 Task: Find connections with filter location Owando with filter topic #realestateinvesting with filter profile language Potuguese with filter current company NCC Limited with filter school L.J. Institute Of Engg And Tech.  with filter industry Trusts and Estates with filter service category DUI Law with filter keywords title Translator
Action: Mouse moved to (484, 74)
Screenshot: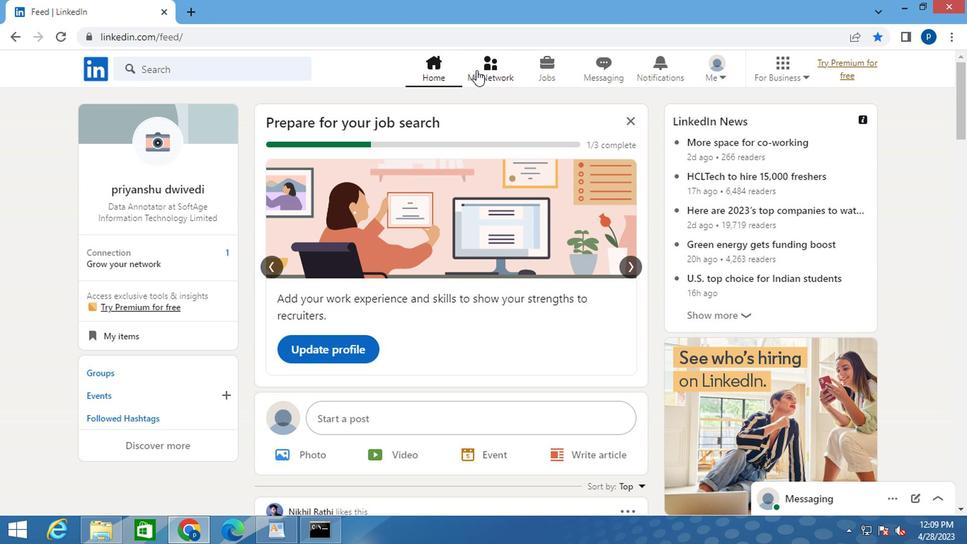 
Action: Mouse pressed left at (484, 74)
Screenshot: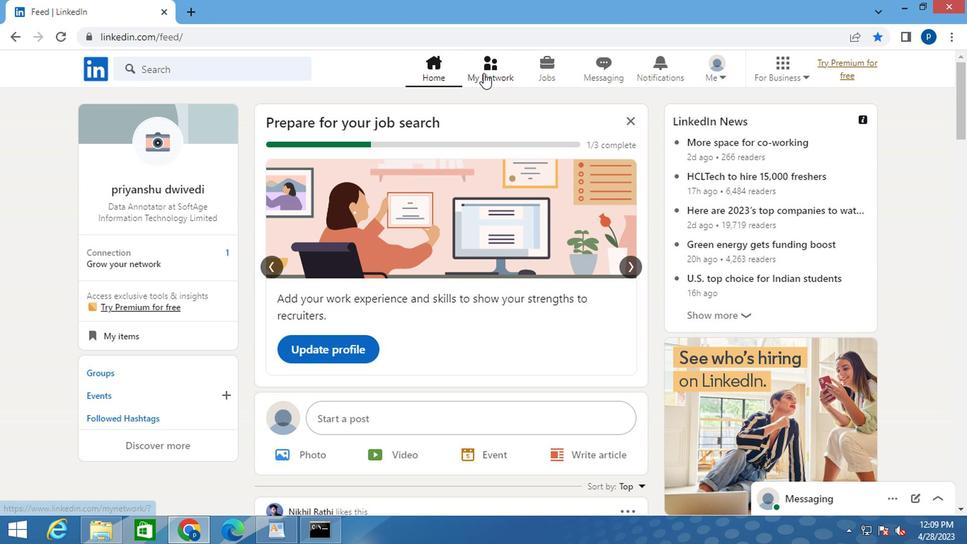 
Action: Mouse moved to (160, 145)
Screenshot: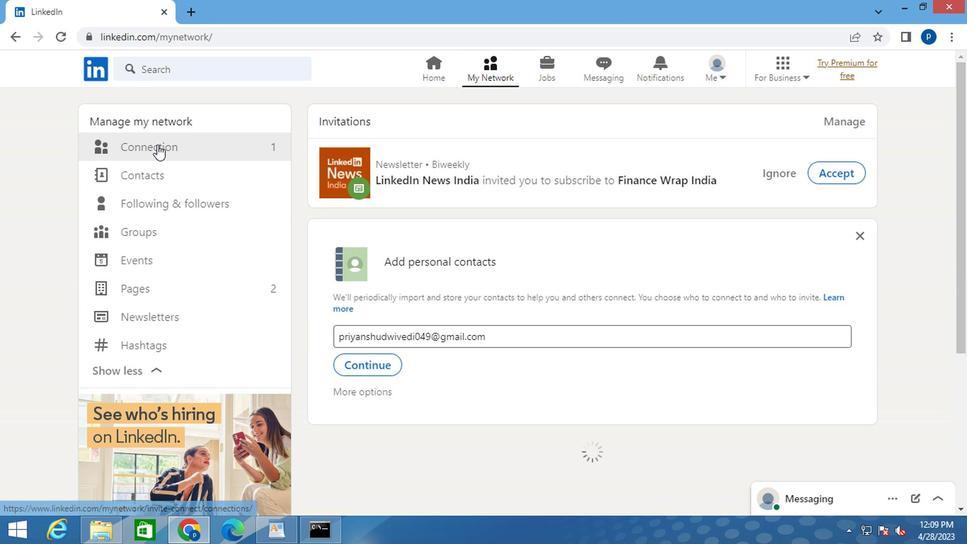 
Action: Mouse pressed left at (160, 145)
Screenshot: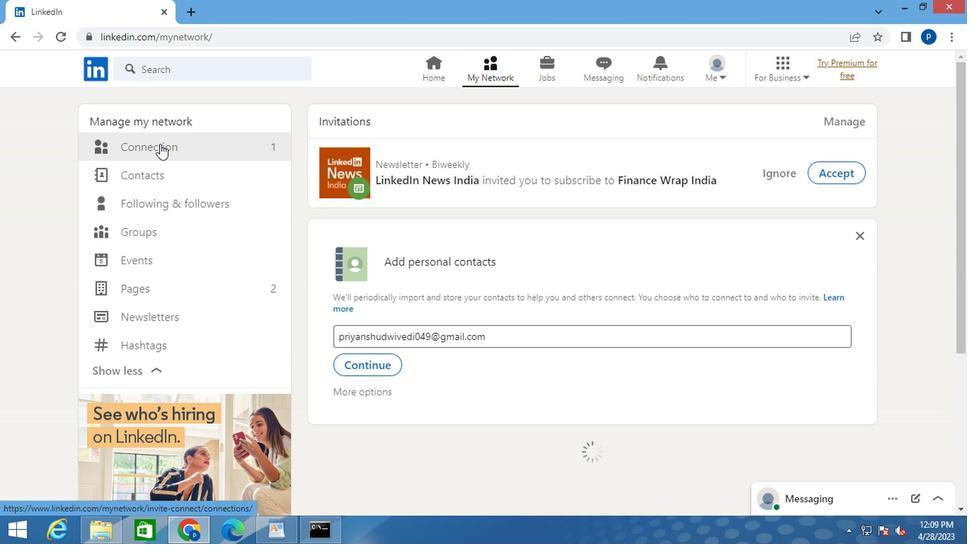 
Action: Mouse moved to (612, 148)
Screenshot: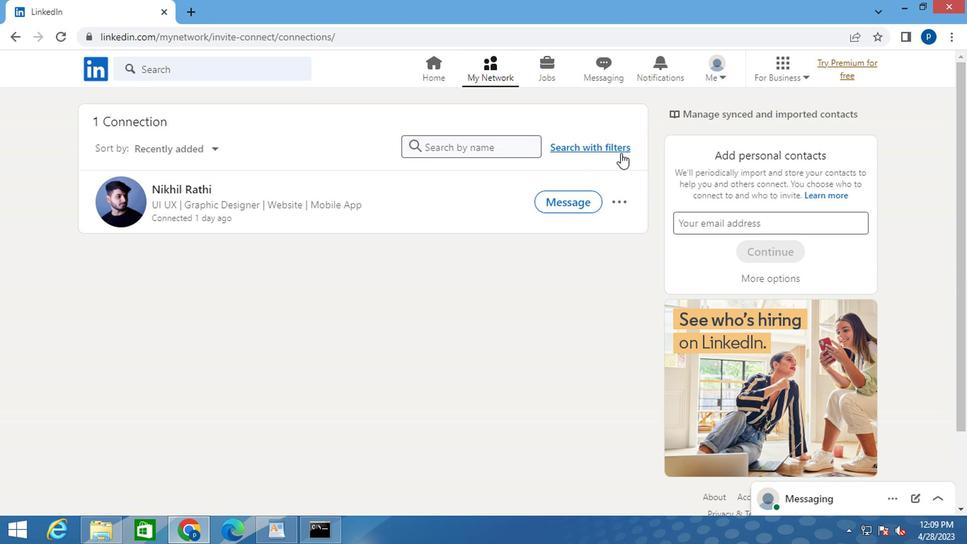 
Action: Mouse pressed left at (612, 148)
Screenshot: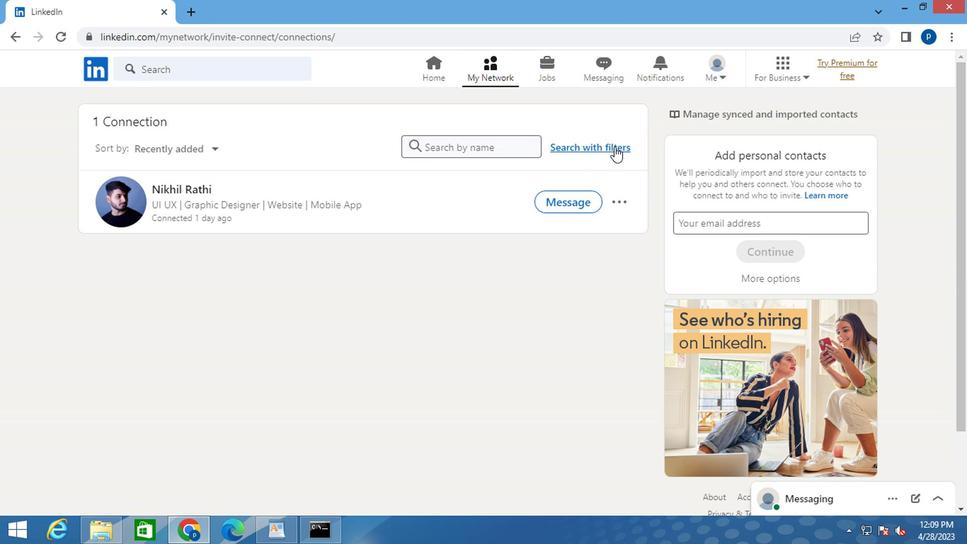 
Action: Mouse moved to (536, 115)
Screenshot: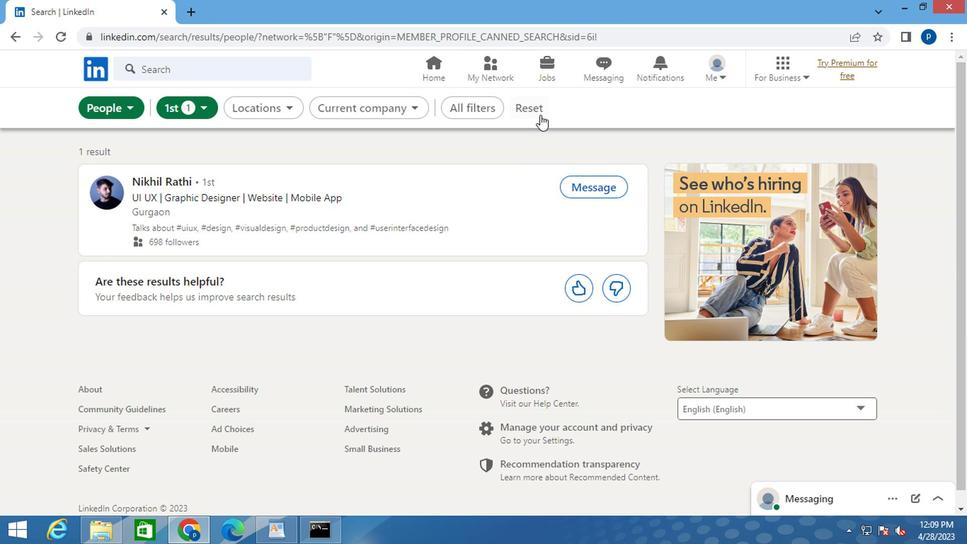 
Action: Mouse pressed left at (536, 115)
Screenshot: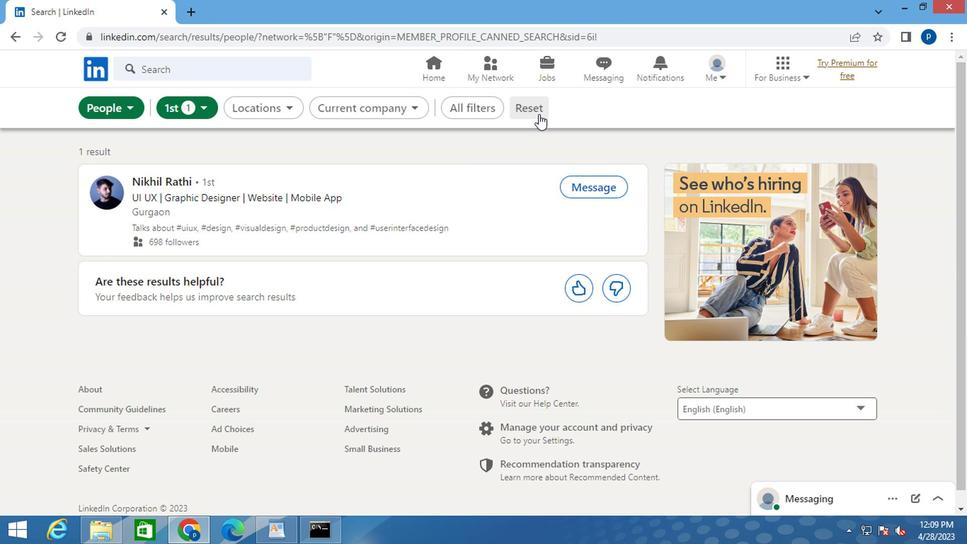 
Action: Mouse moved to (510, 111)
Screenshot: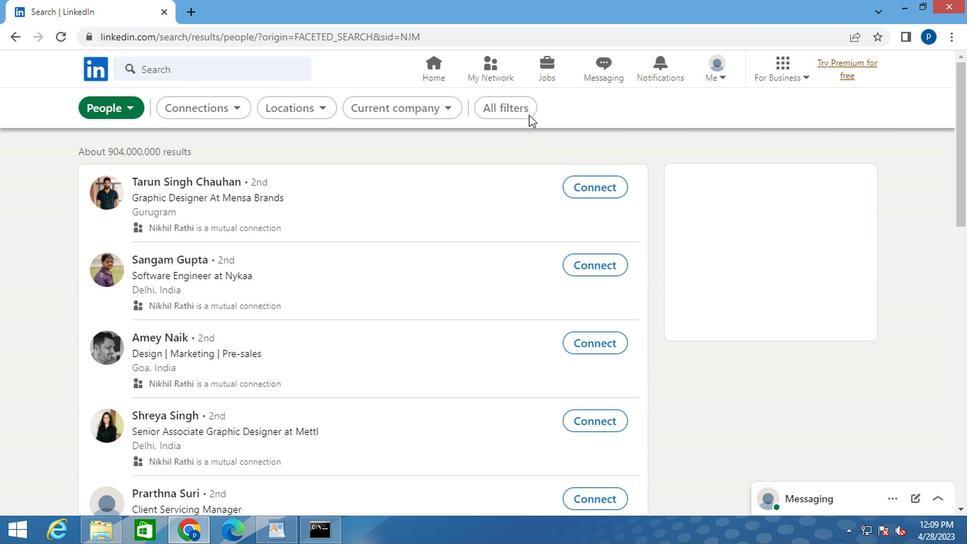 
Action: Mouse pressed left at (510, 111)
Screenshot: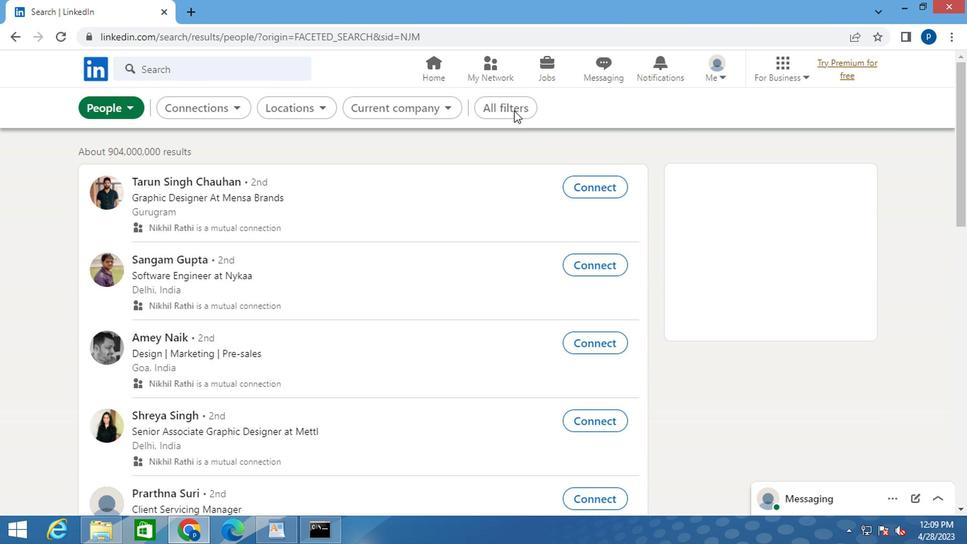 
Action: Mouse moved to (700, 338)
Screenshot: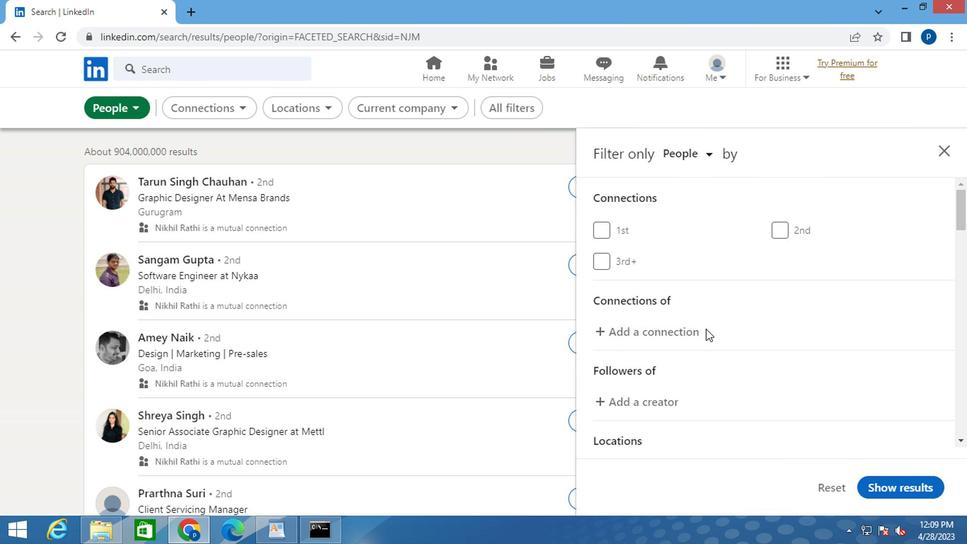 
Action: Mouse scrolled (700, 337) with delta (0, -1)
Screenshot: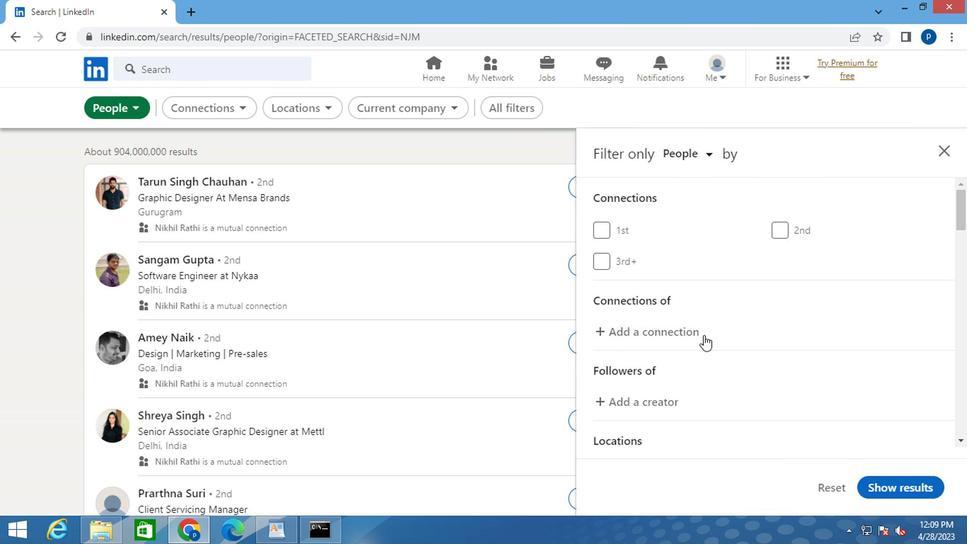 
Action: Mouse moved to (699, 338)
Screenshot: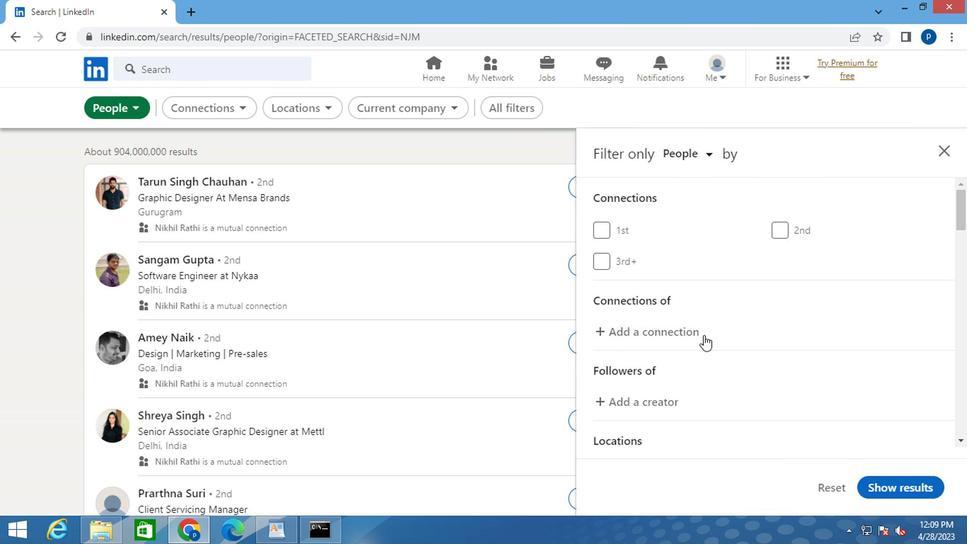 
Action: Mouse scrolled (699, 337) with delta (0, -1)
Screenshot: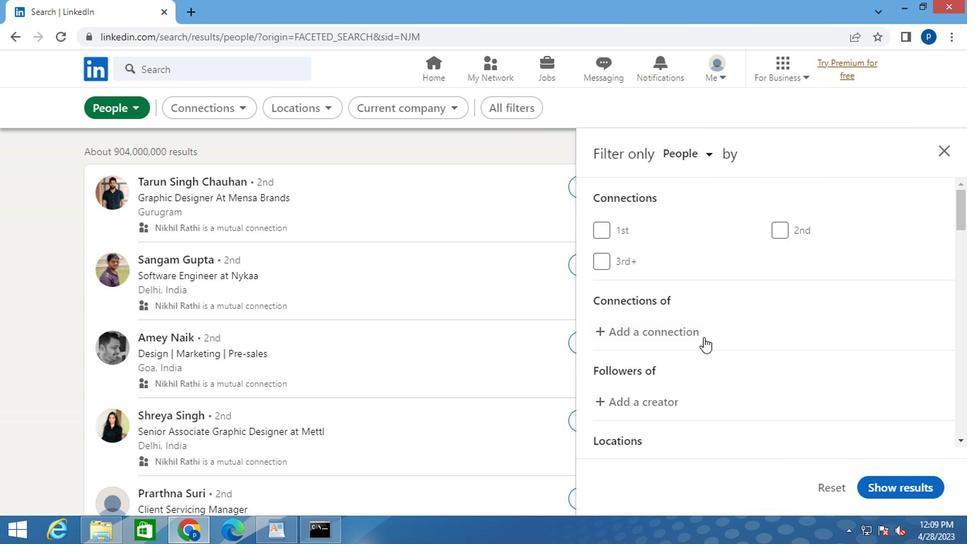 
Action: Mouse moved to (799, 388)
Screenshot: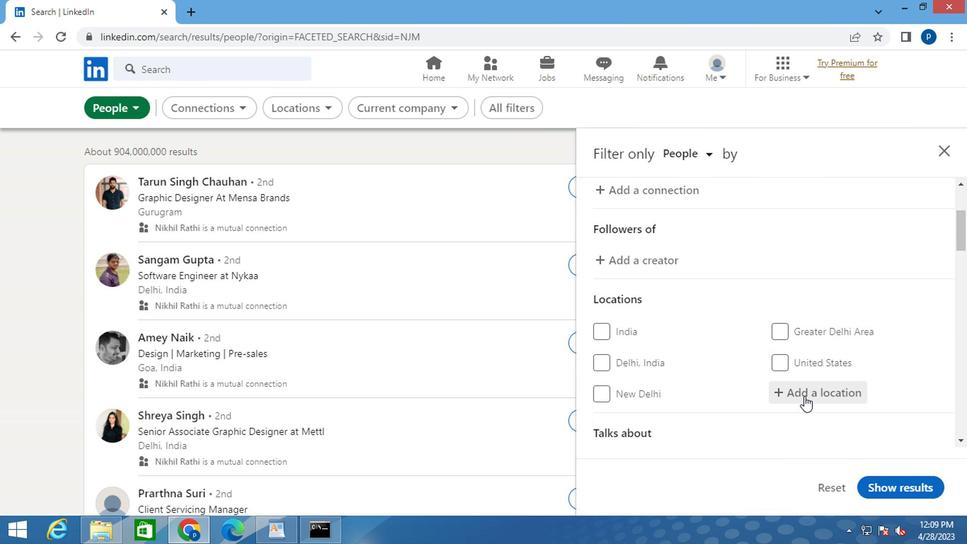 
Action: Mouse pressed left at (799, 388)
Screenshot: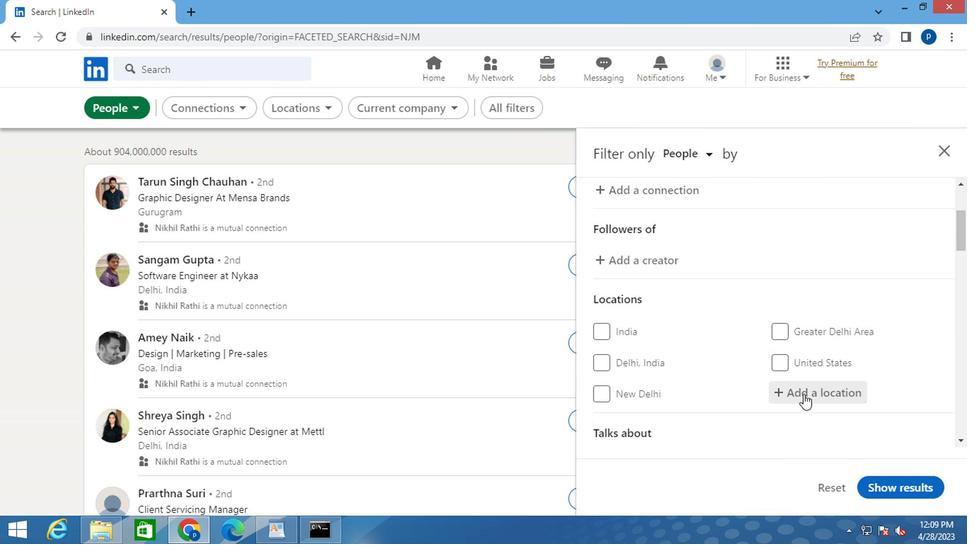 
Action: Mouse moved to (798, 387)
Screenshot: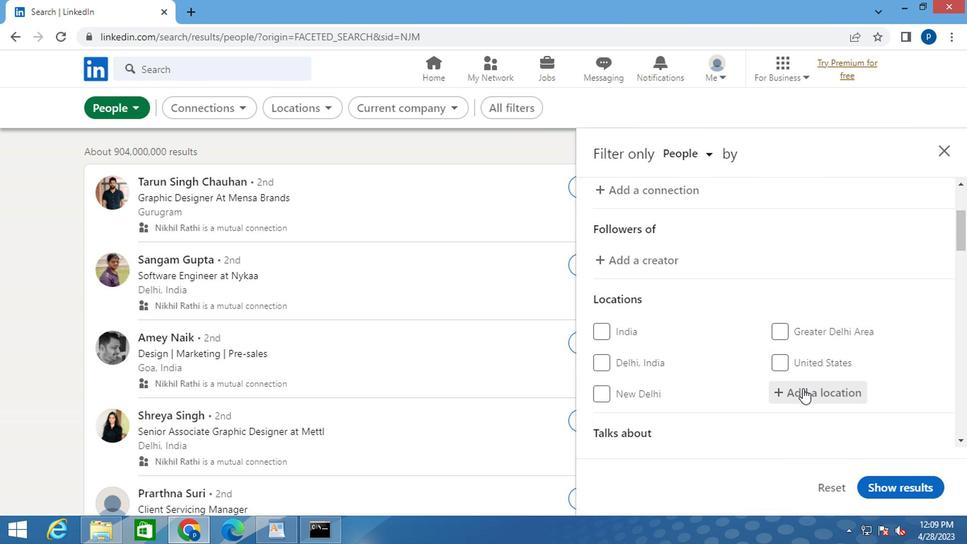
Action: Key pressed o<Key.caps_lock>wando
Screenshot: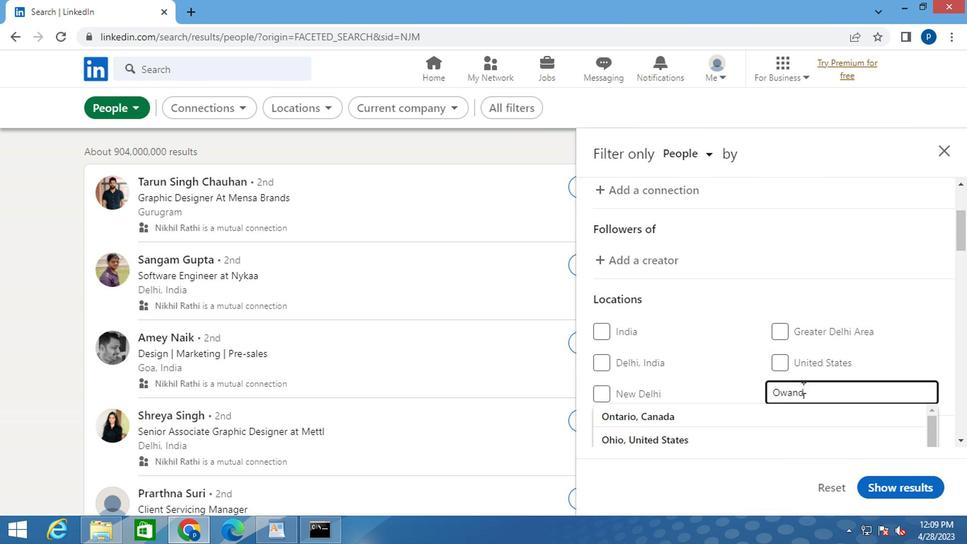 
Action: Mouse moved to (814, 393)
Screenshot: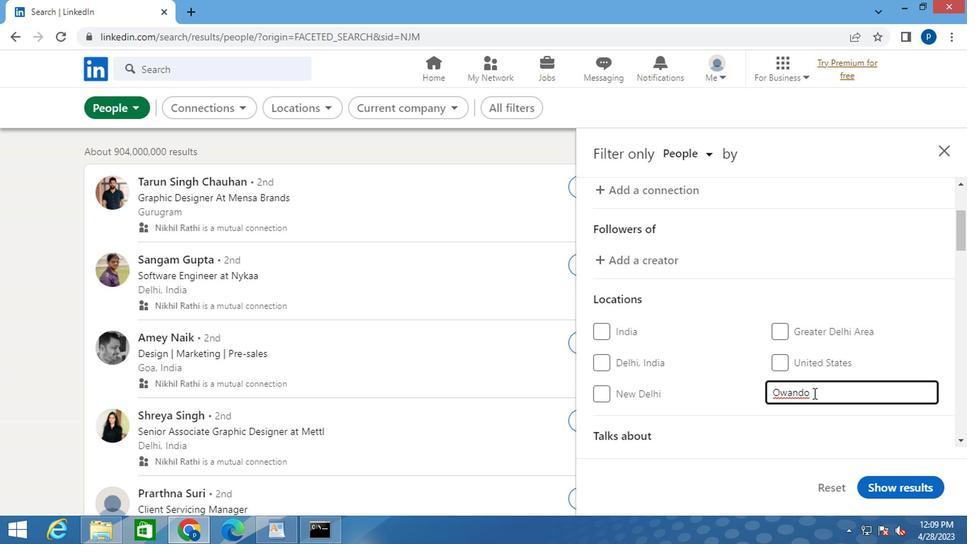 
Action: Key pressed <Key.space>
Screenshot: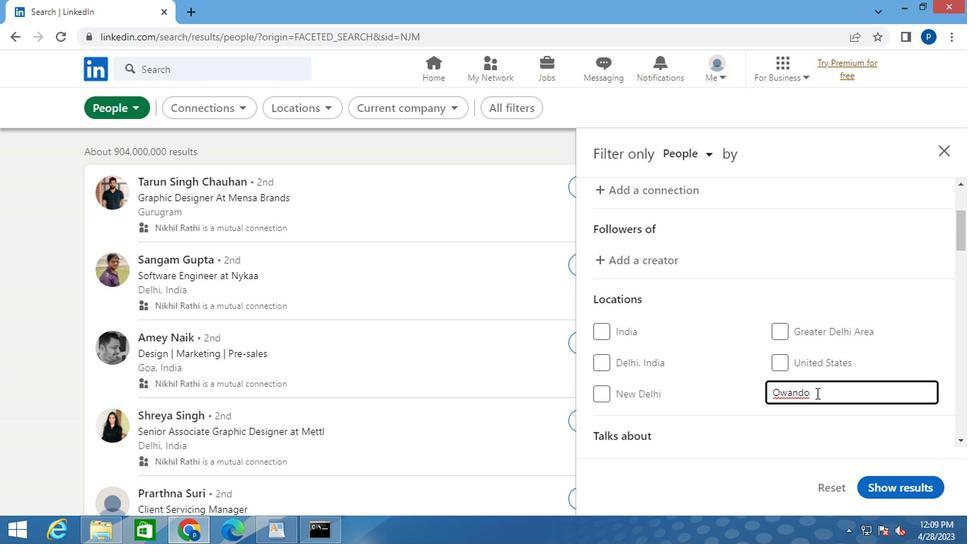 
Action: Mouse moved to (705, 387)
Screenshot: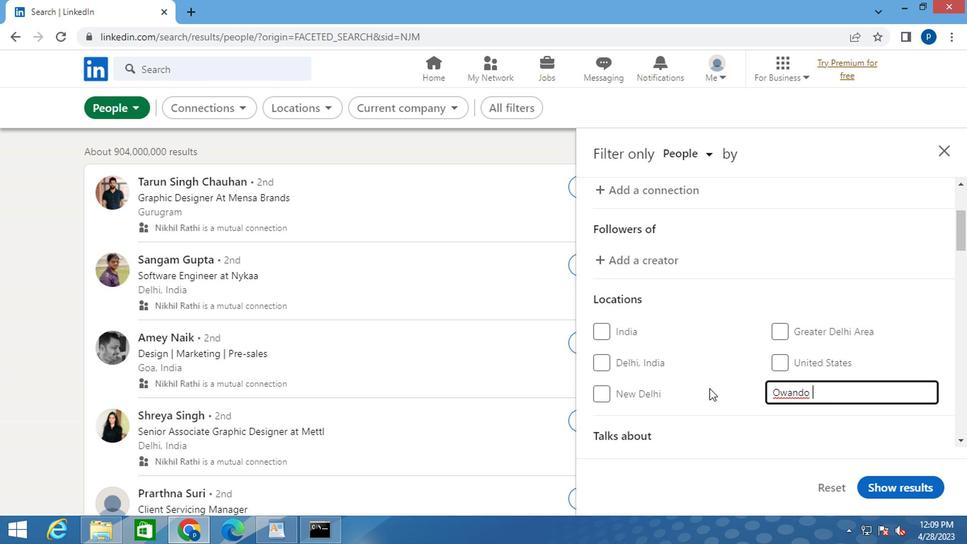 
Action: Mouse scrolled (705, 386) with delta (0, -1)
Screenshot: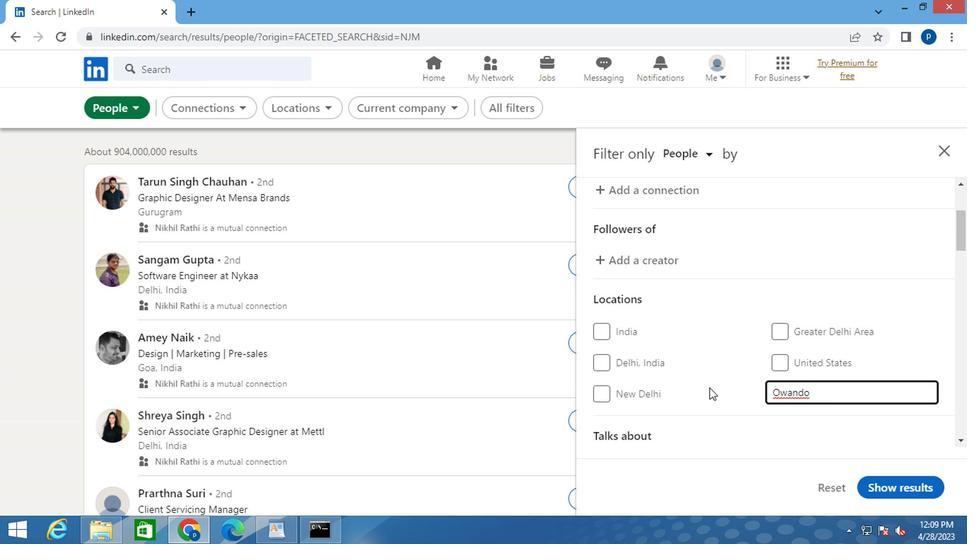 
Action: Mouse moved to (705, 387)
Screenshot: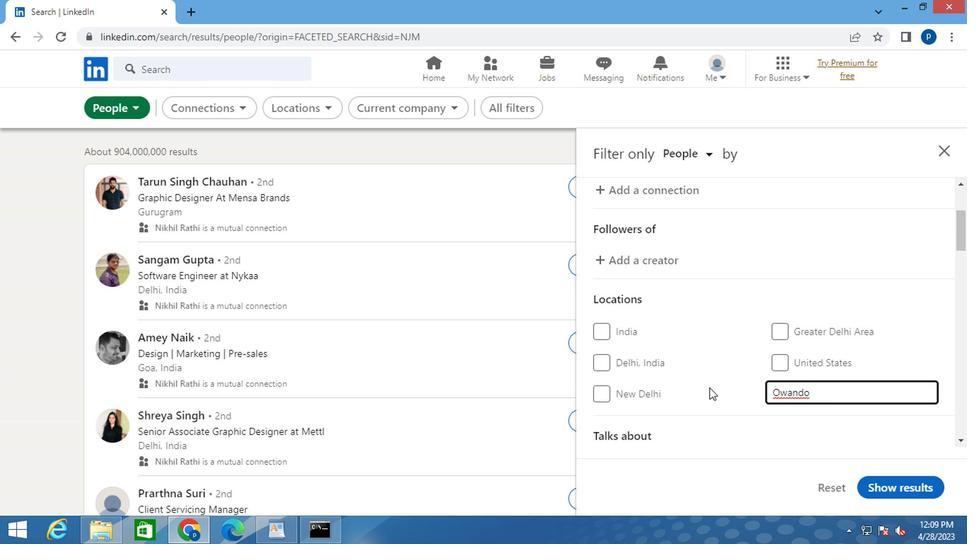 
Action: Mouse scrolled (705, 386) with delta (0, -1)
Screenshot: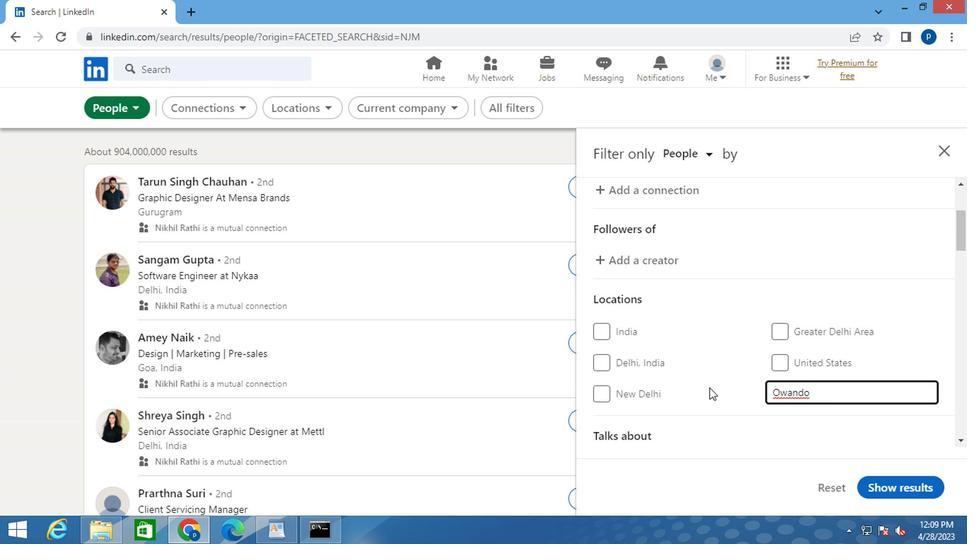 
Action: Mouse moved to (781, 387)
Screenshot: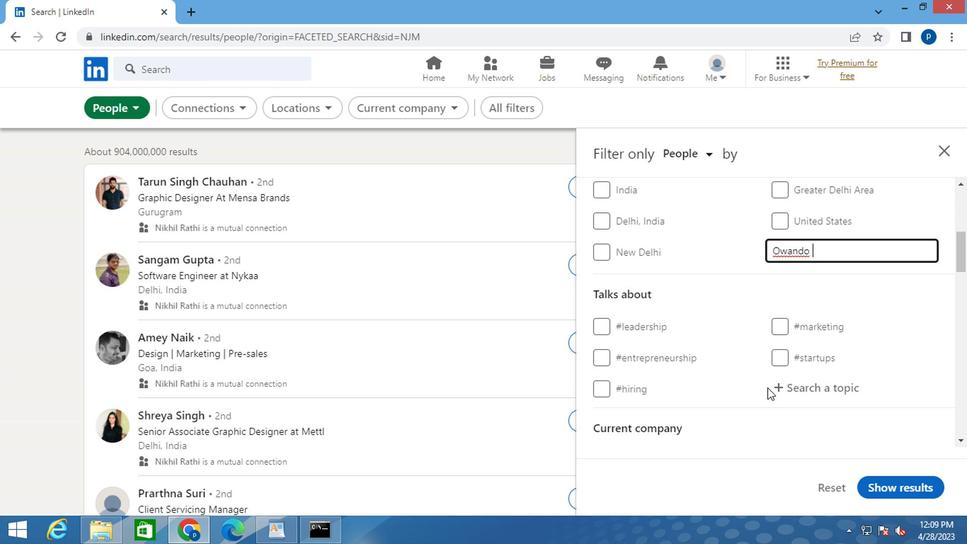 
Action: Mouse pressed left at (781, 387)
Screenshot: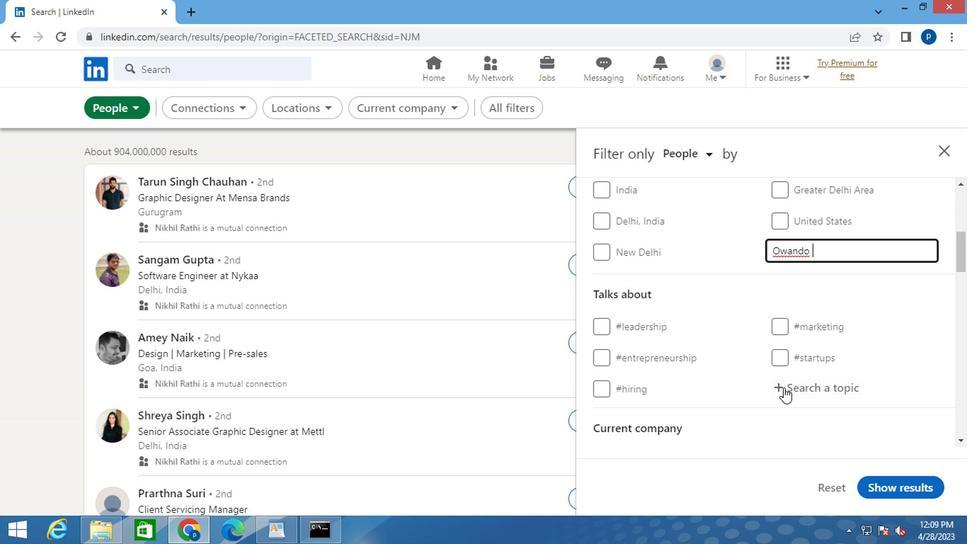 
Action: Key pressed <Key.shift>#REALESTATEINVESTING<Key.space>
Screenshot: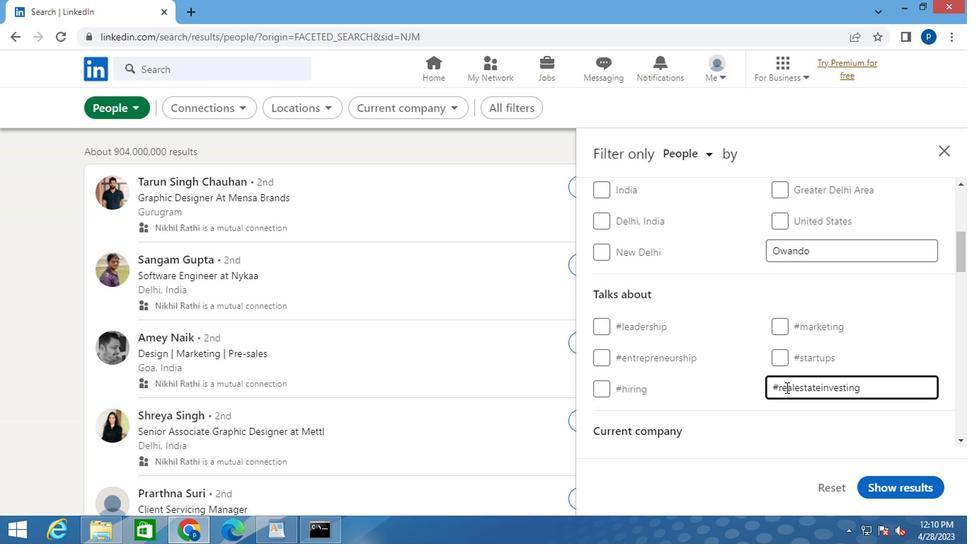 
Action: Mouse moved to (702, 401)
Screenshot: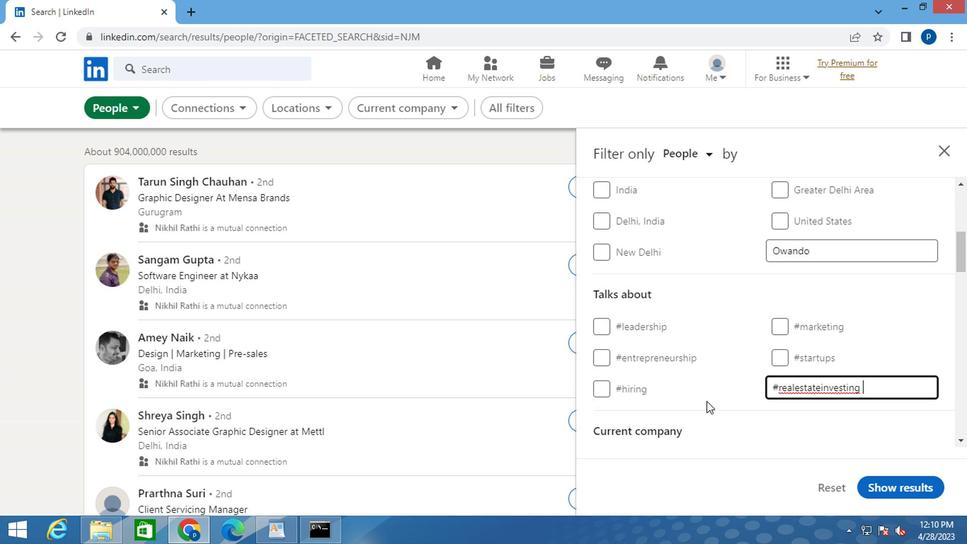 
Action: Mouse scrolled (702, 400) with delta (0, 0)
Screenshot: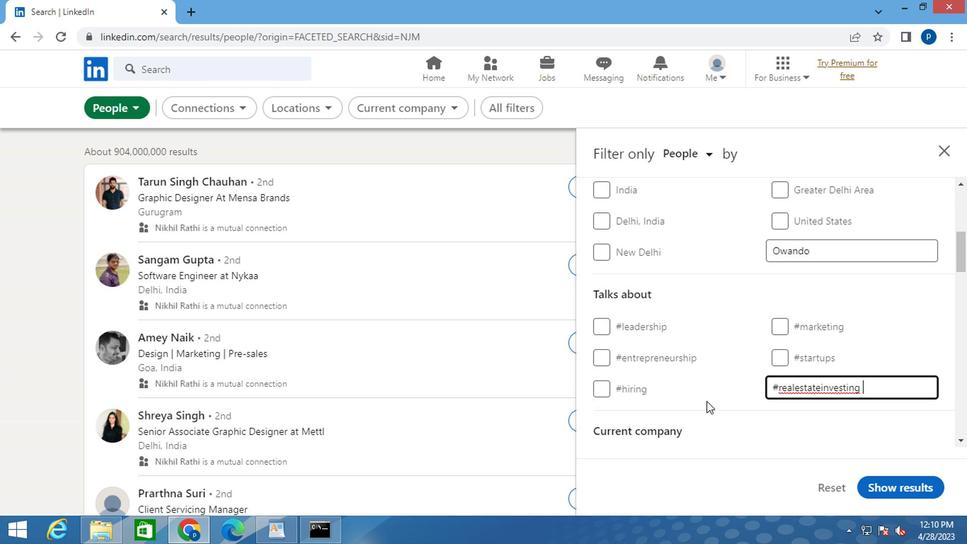 
Action: Mouse moved to (693, 372)
Screenshot: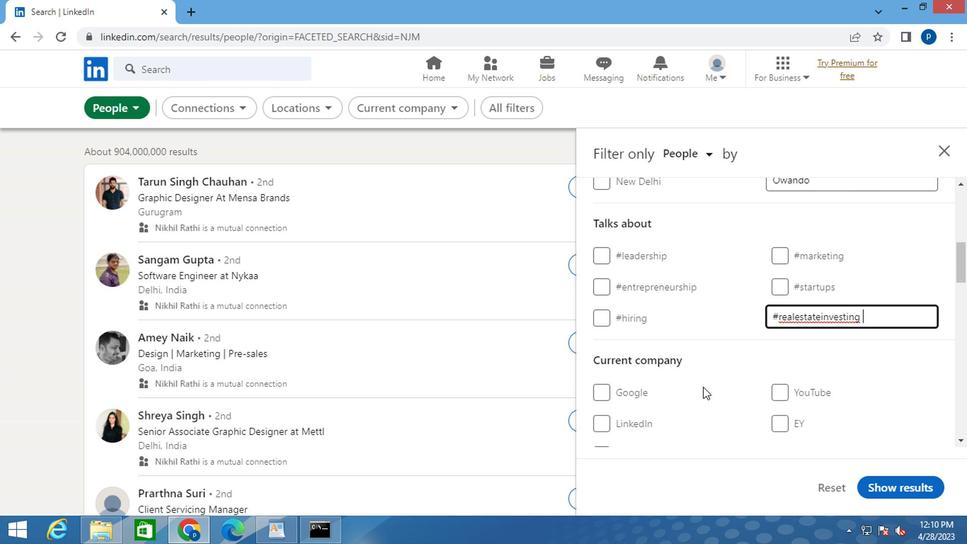
Action: Mouse scrolled (693, 372) with delta (0, 0)
Screenshot: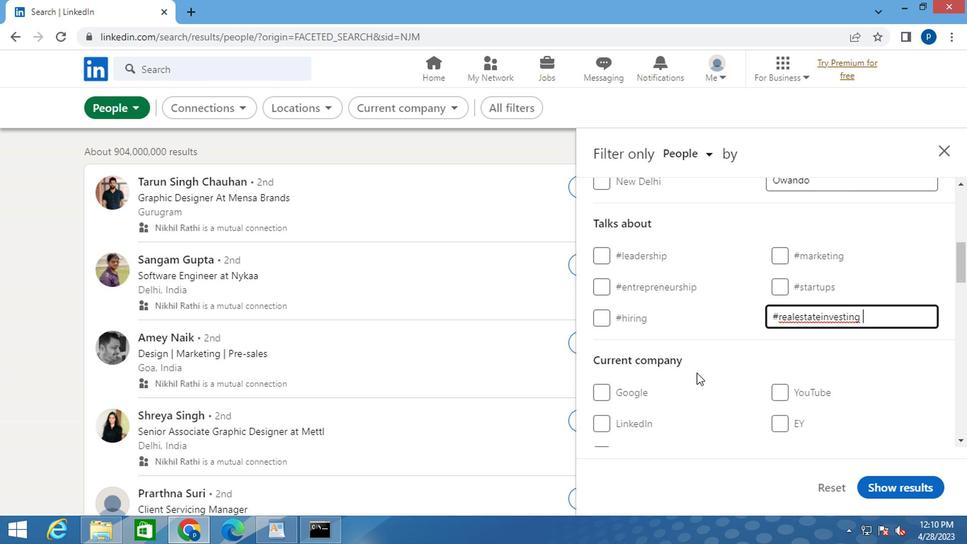
Action: Mouse scrolled (693, 372) with delta (0, 0)
Screenshot: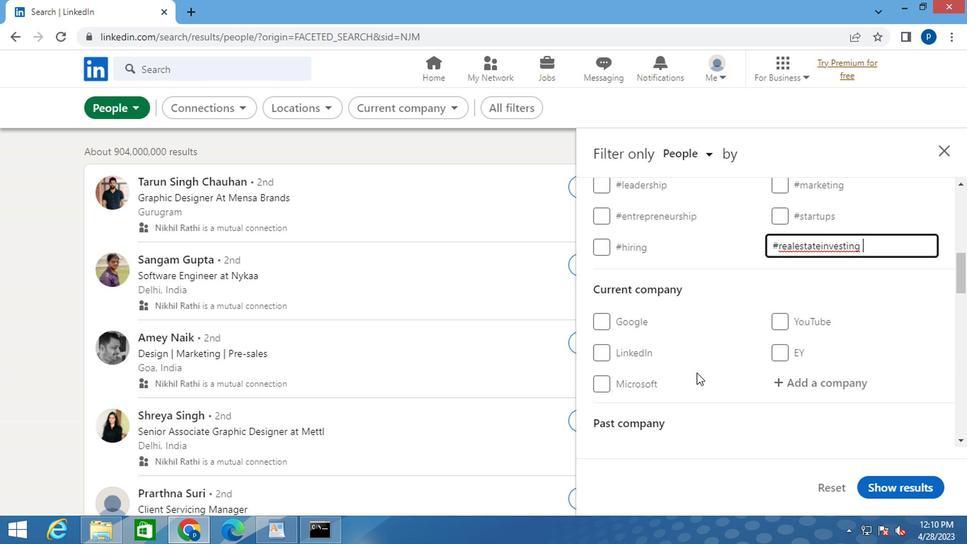 
Action: Mouse scrolled (693, 372) with delta (0, 0)
Screenshot: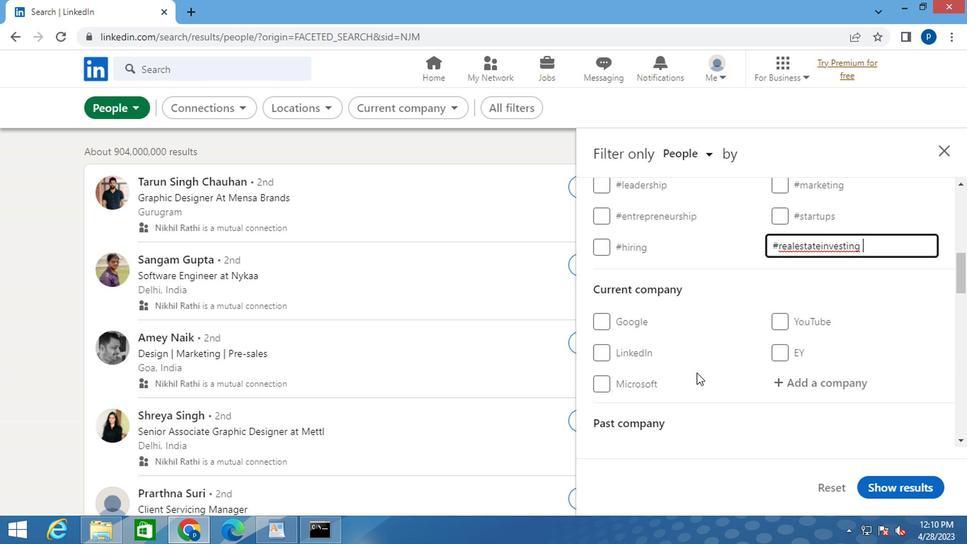 
Action: Mouse scrolled (693, 372) with delta (0, 0)
Screenshot: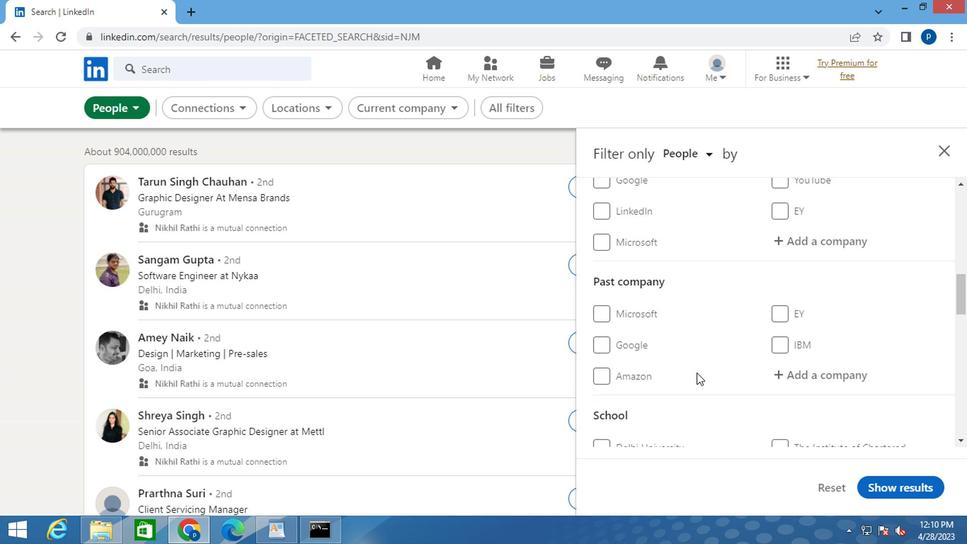 
Action: Mouse moved to (693, 372)
Screenshot: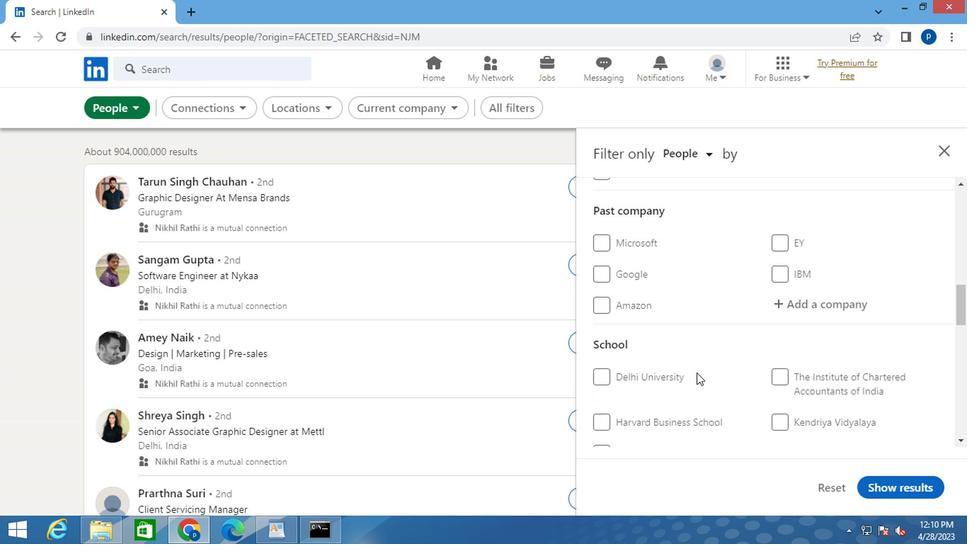 
Action: Mouse scrolled (693, 371) with delta (0, -1)
Screenshot: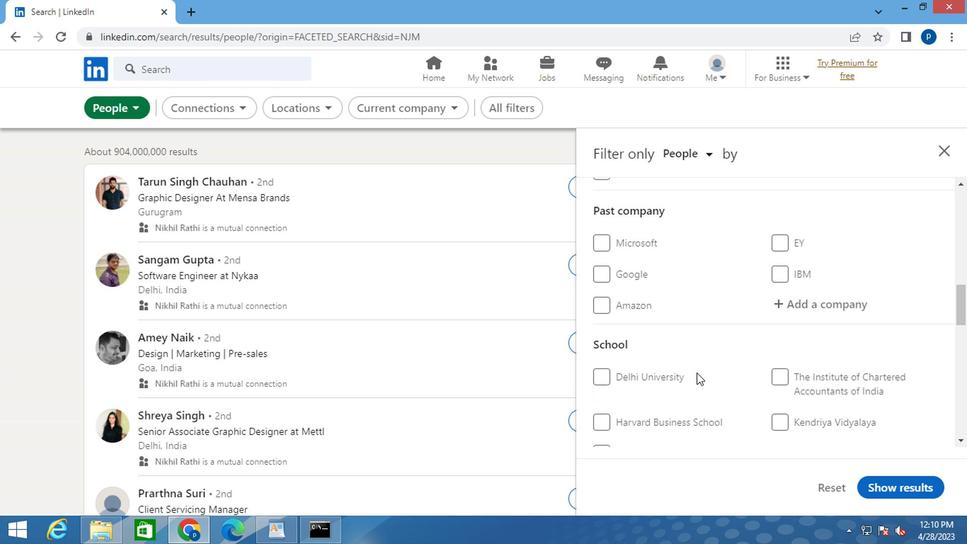 
Action: Mouse scrolled (693, 371) with delta (0, -1)
Screenshot: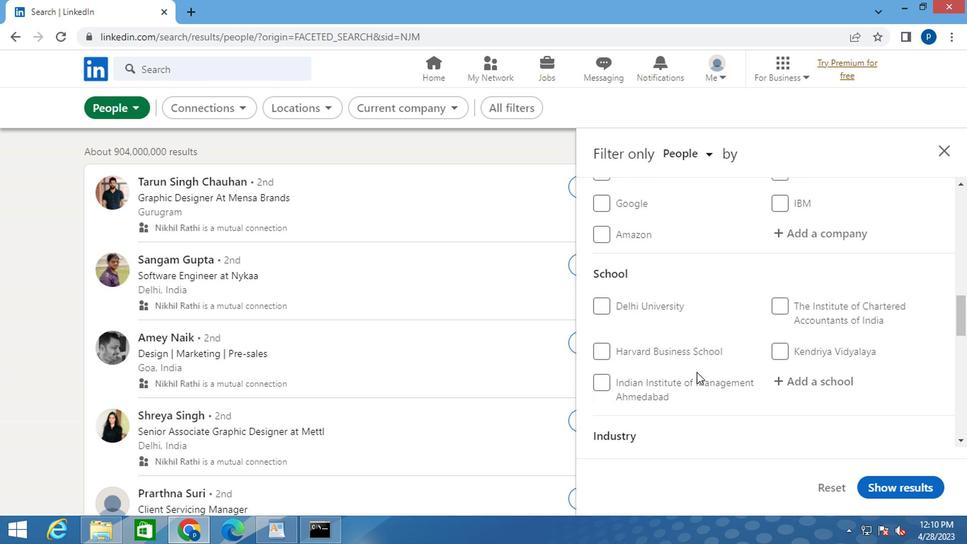 
Action: Mouse scrolled (693, 371) with delta (0, -1)
Screenshot: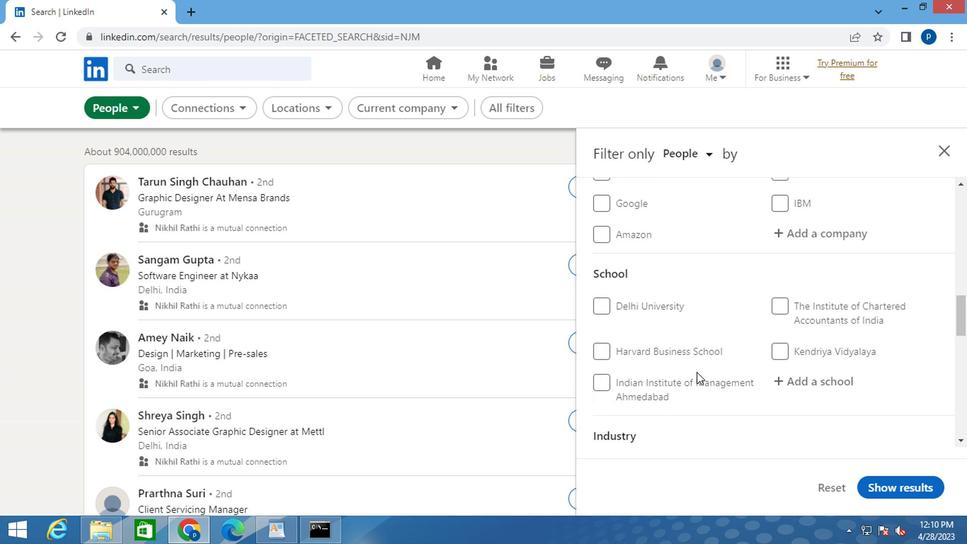
Action: Mouse moved to (705, 370)
Screenshot: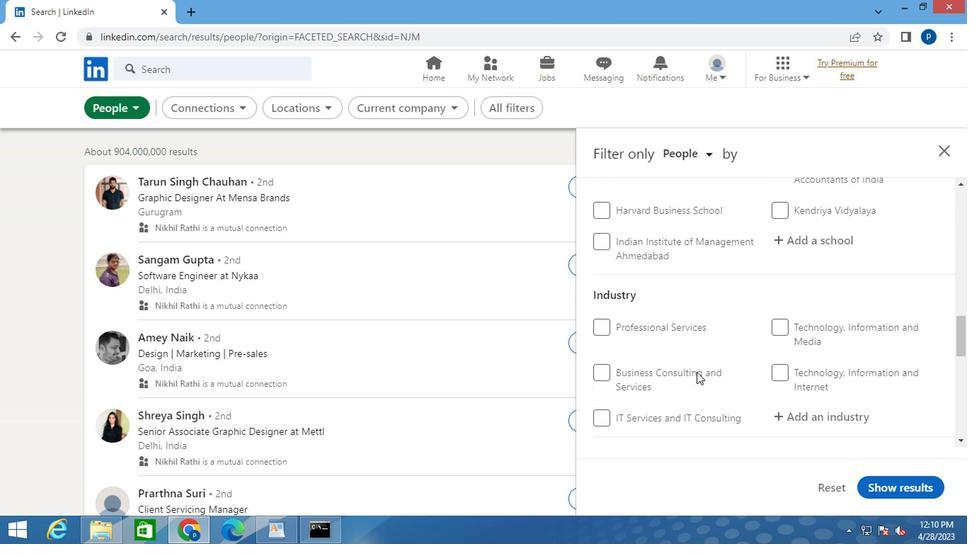
Action: Mouse scrolled (705, 370) with delta (0, 0)
Screenshot: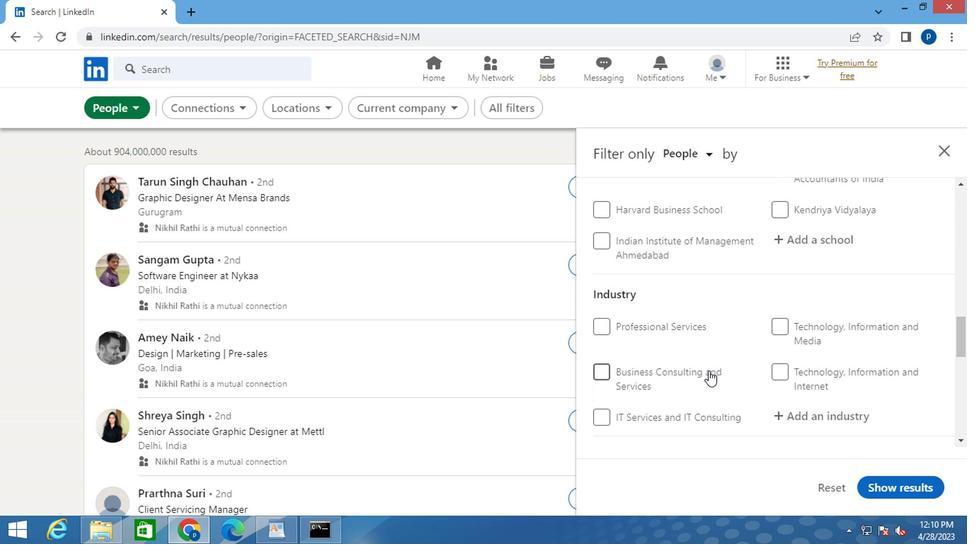 
Action: Mouse moved to (705, 370)
Screenshot: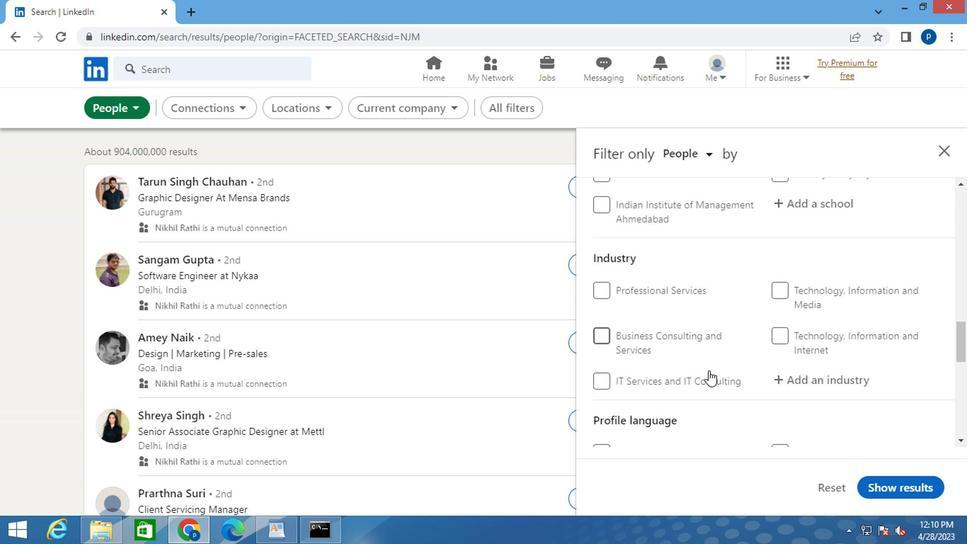 
Action: Mouse scrolled (705, 369) with delta (0, -1)
Screenshot: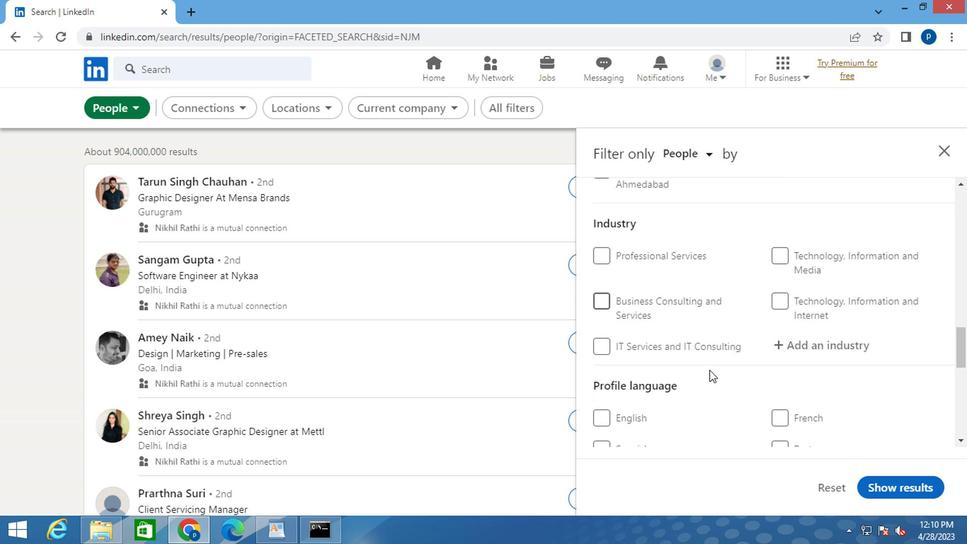 
Action: Mouse moved to (774, 378)
Screenshot: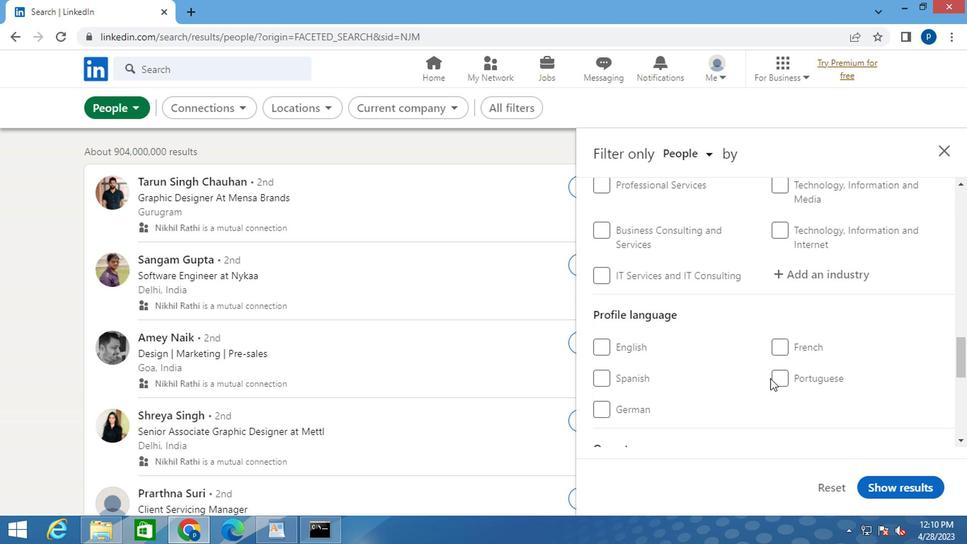 
Action: Mouse pressed left at (774, 378)
Screenshot: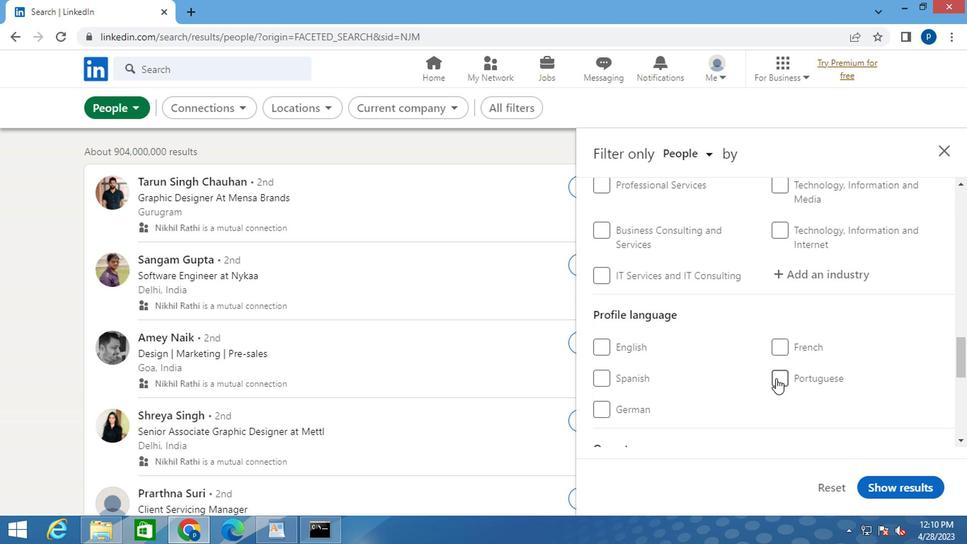 
Action: Mouse moved to (725, 332)
Screenshot: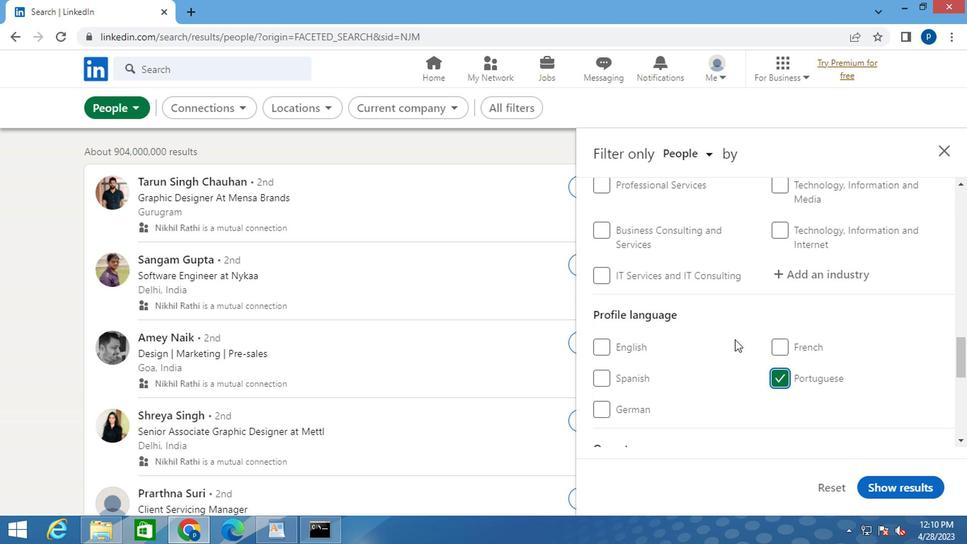 
Action: Mouse scrolled (725, 333) with delta (0, 1)
Screenshot: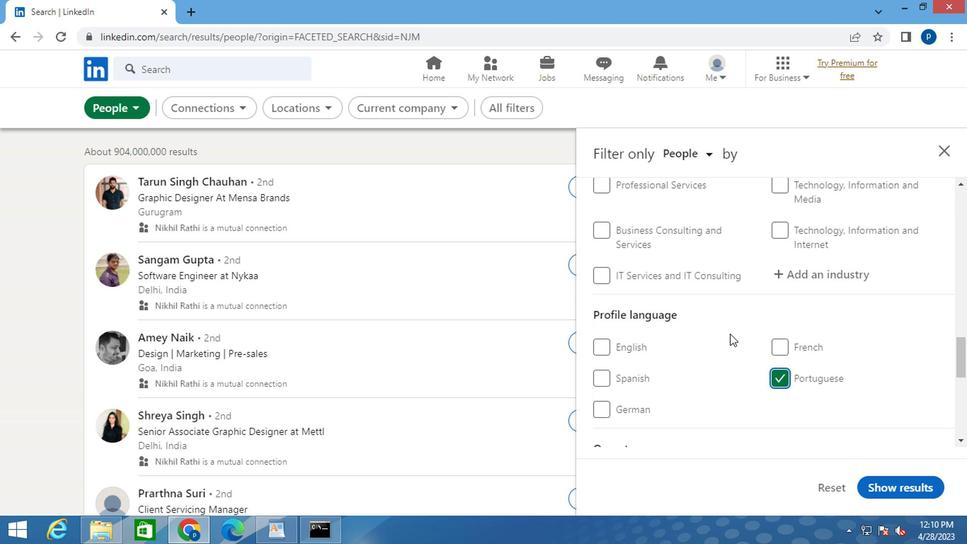 
Action: Mouse scrolled (725, 333) with delta (0, 1)
Screenshot: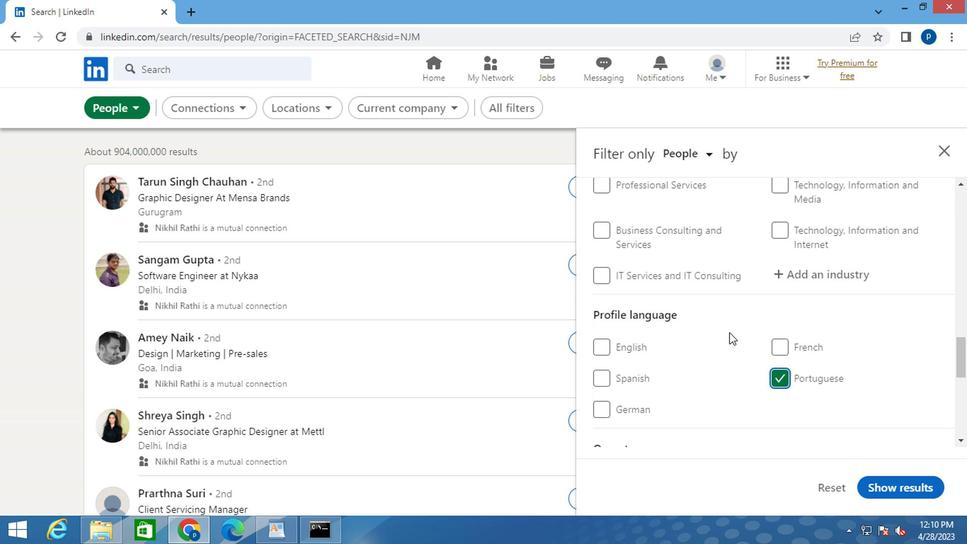 
Action: Mouse scrolled (725, 333) with delta (0, 1)
Screenshot: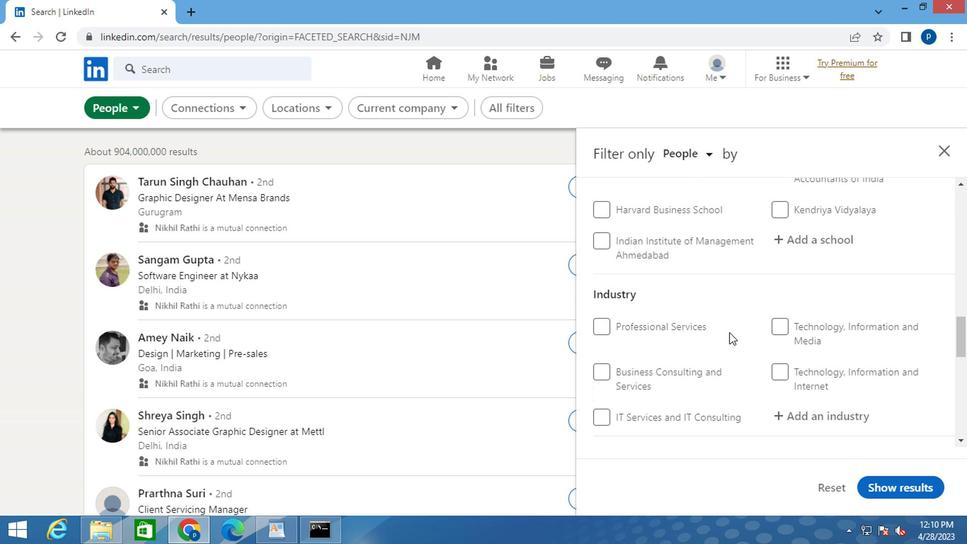 
Action: Mouse moved to (724, 332)
Screenshot: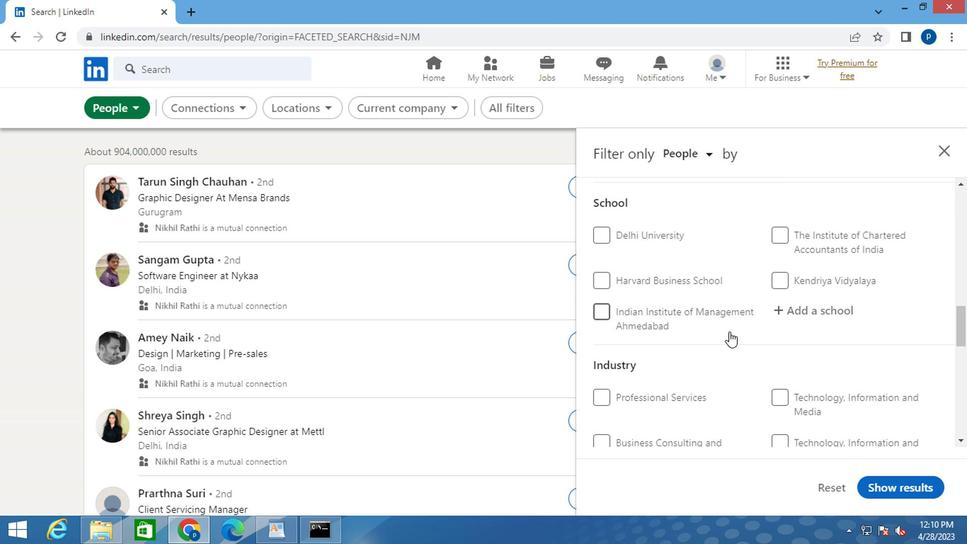 
Action: Mouse scrolled (724, 332) with delta (0, 0)
Screenshot: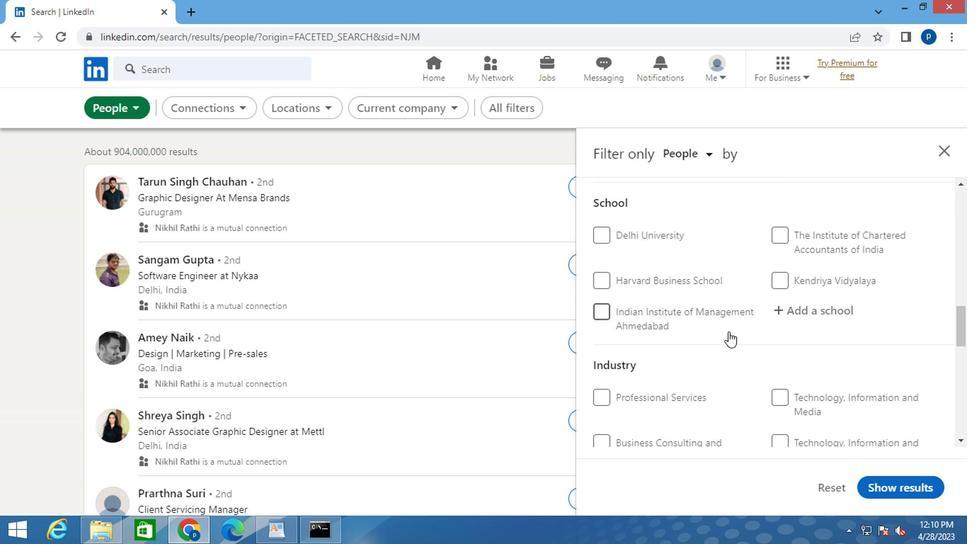 
Action: Mouse scrolled (724, 332) with delta (0, 0)
Screenshot: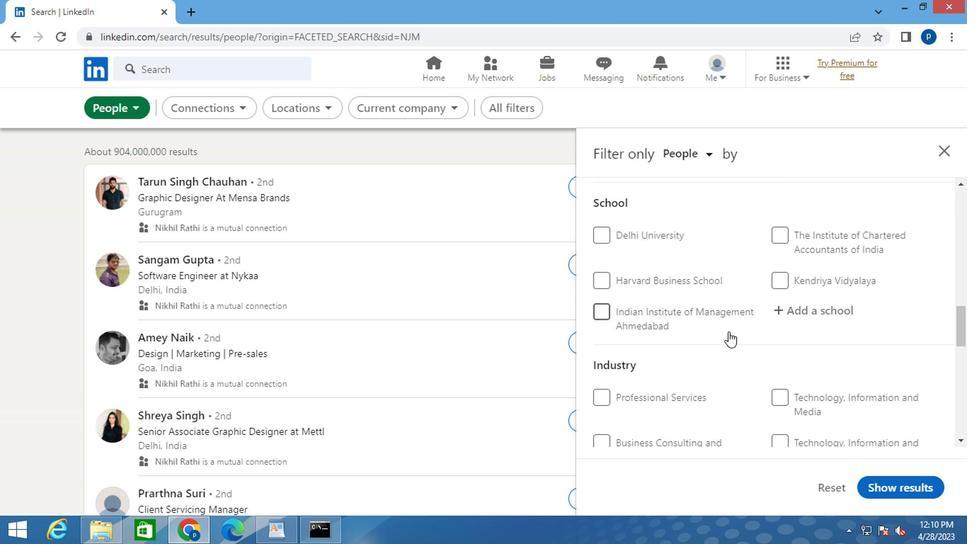 
Action: Mouse moved to (724, 332)
Screenshot: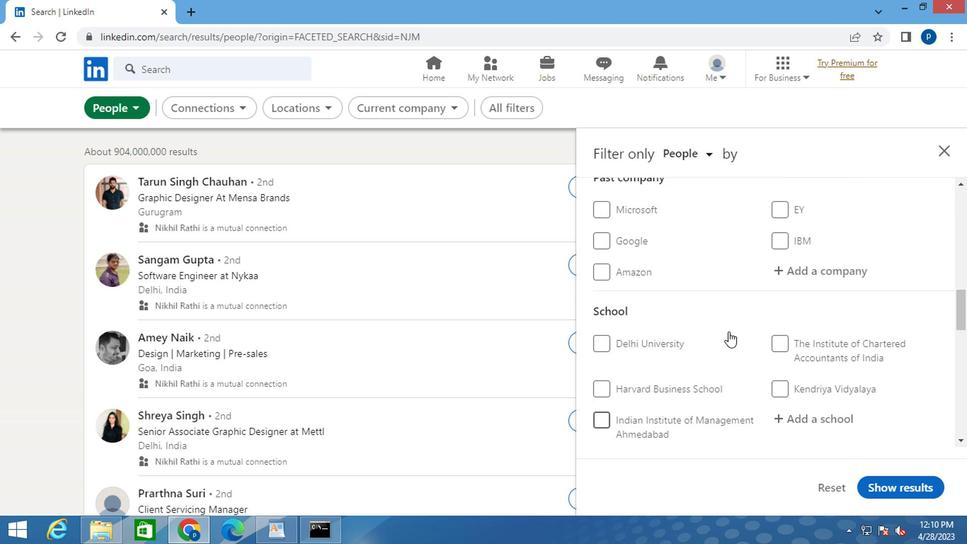
Action: Mouse scrolled (724, 333) with delta (0, 1)
Screenshot: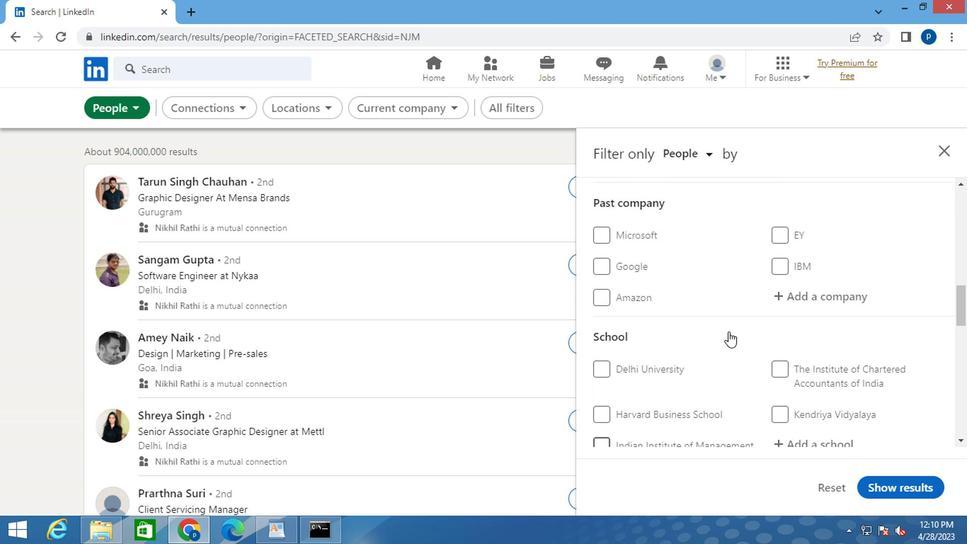 
Action: Mouse scrolled (724, 333) with delta (0, 1)
Screenshot: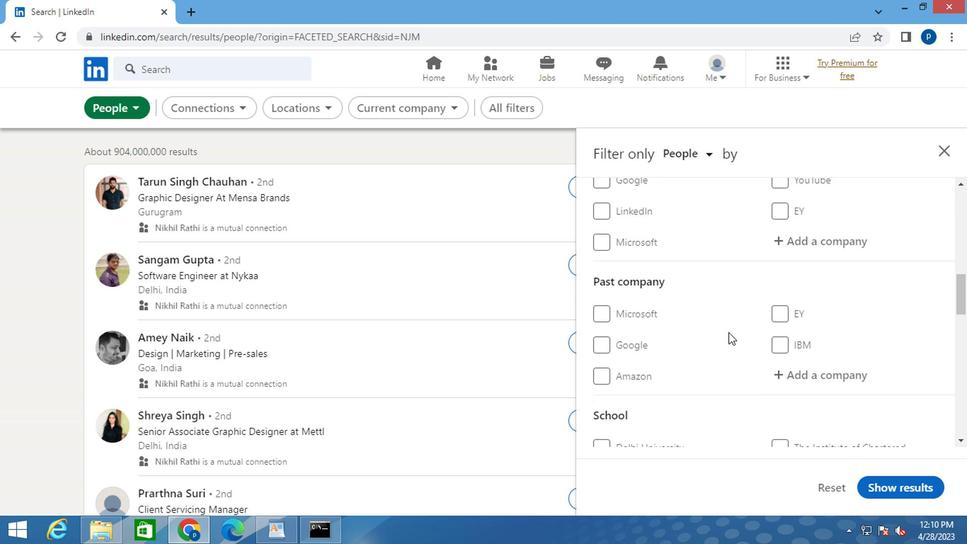
Action: Mouse scrolled (724, 333) with delta (0, 1)
Screenshot: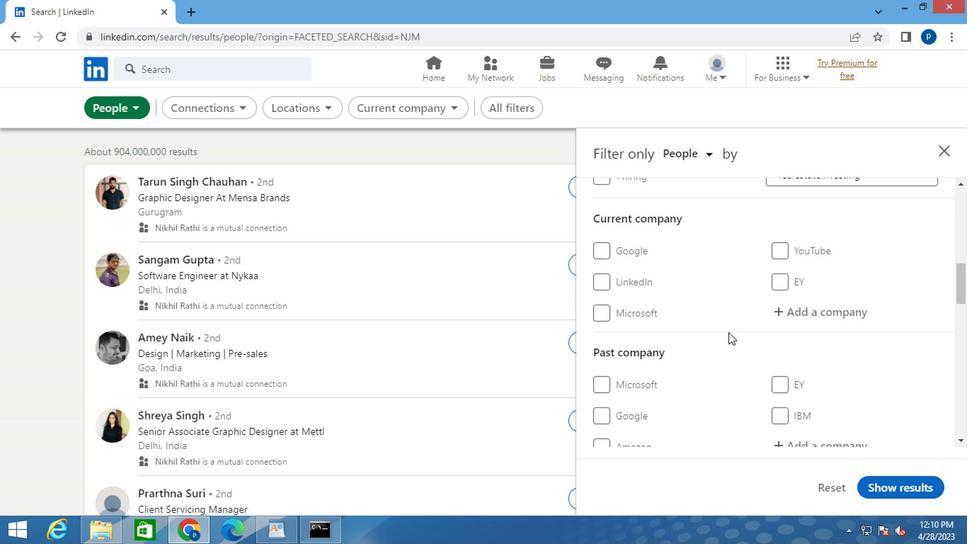 
Action: Mouse moved to (796, 382)
Screenshot: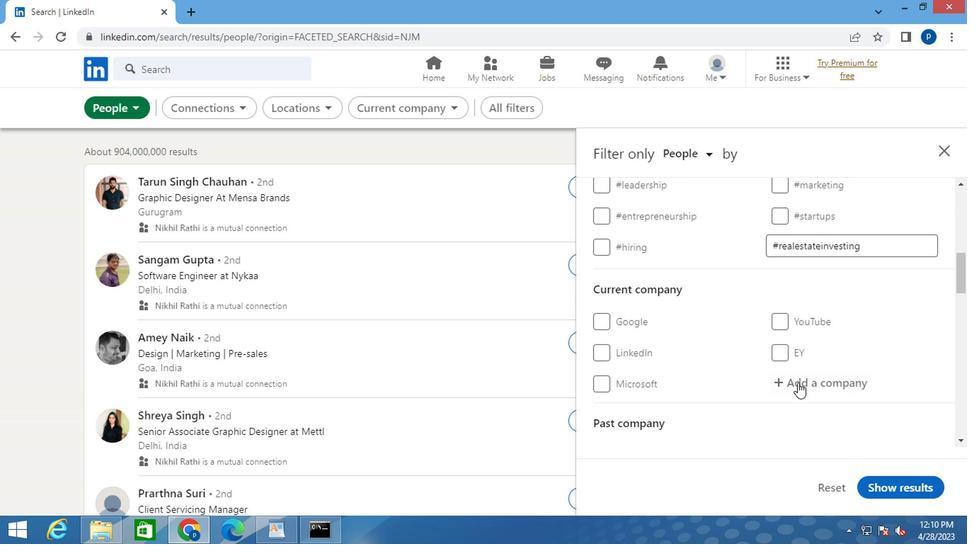 
Action: Mouse pressed left at (796, 382)
Screenshot: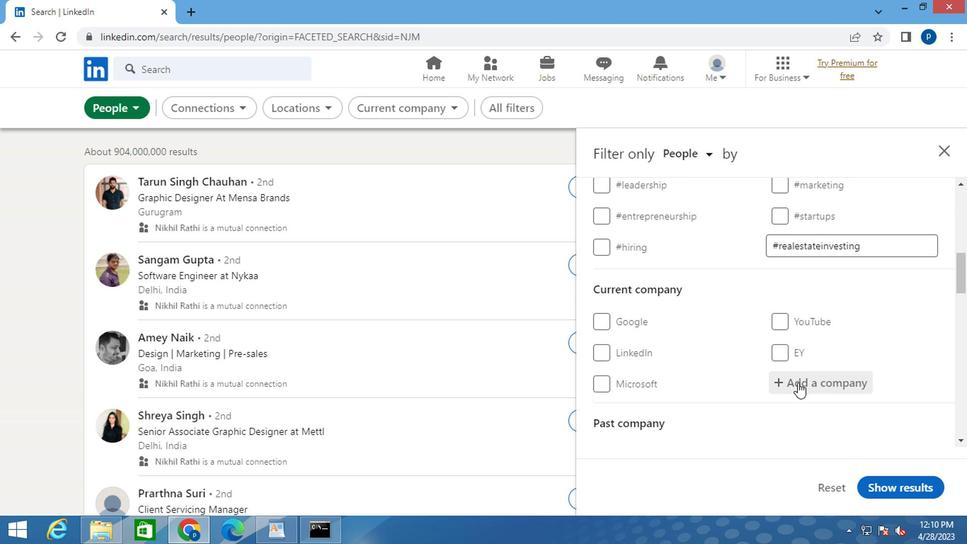 
Action: Key pressed <Key.caps_lock>NCC<Key.space>L
Screenshot: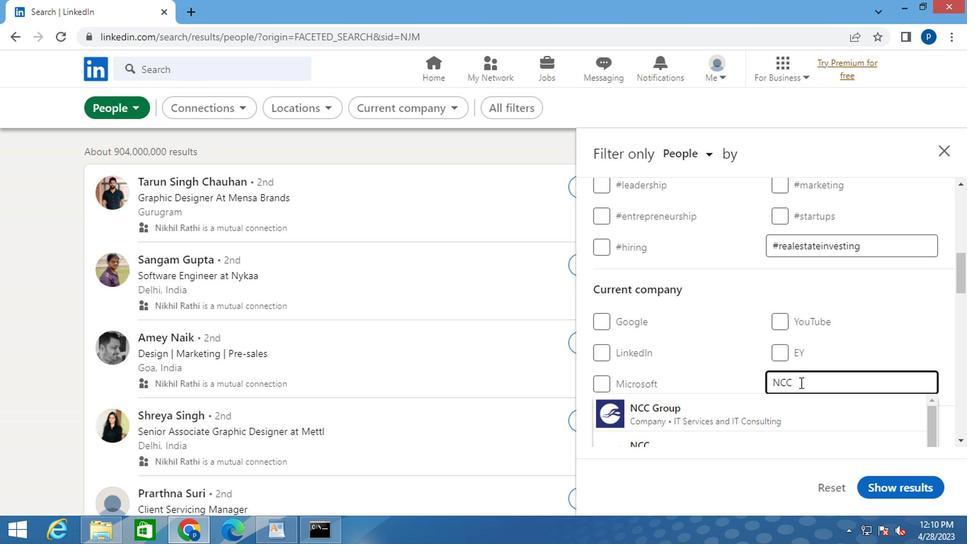 
Action: Mouse moved to (678, 414)
Screenshot: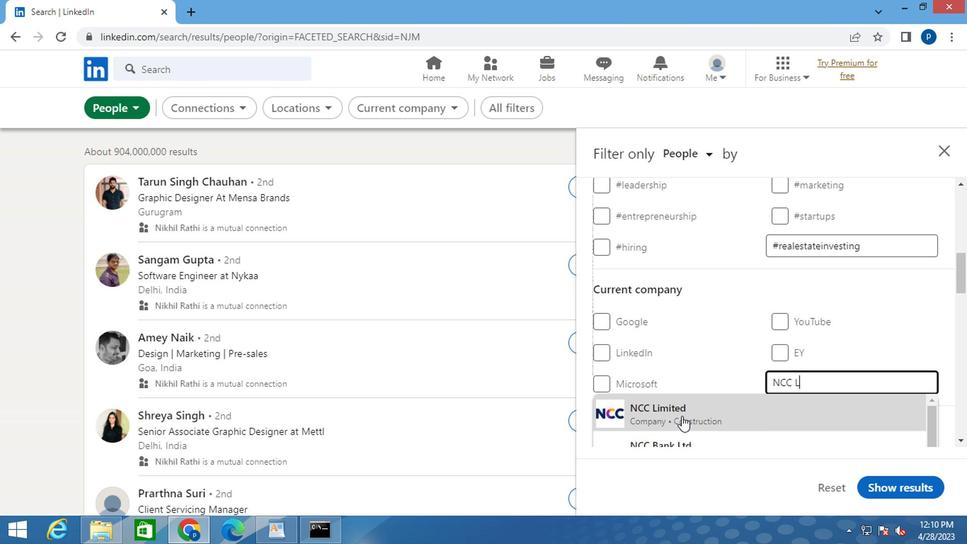 
Action: Mouse pressed left at (678, 414)
Screenshot: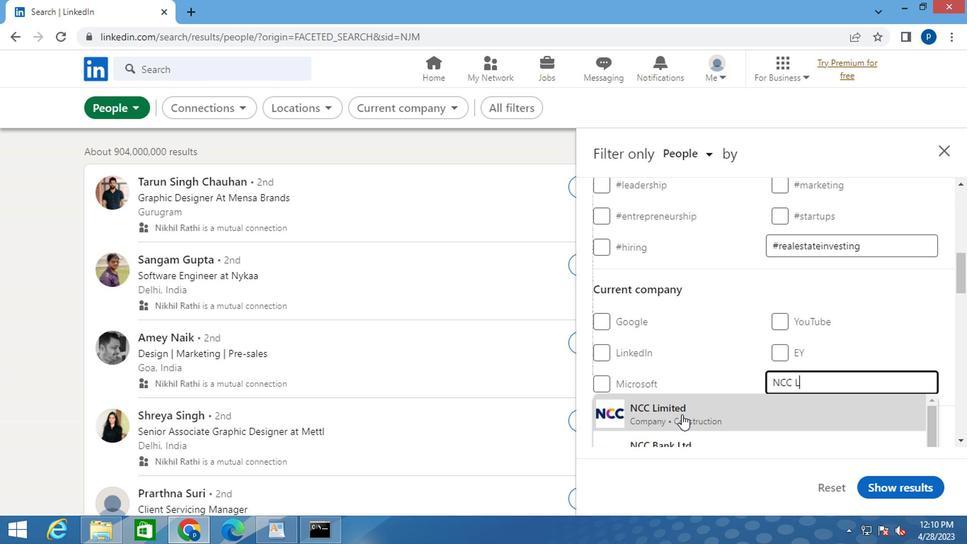 
Action: Mouse moved to (674, 394)
Screenshot: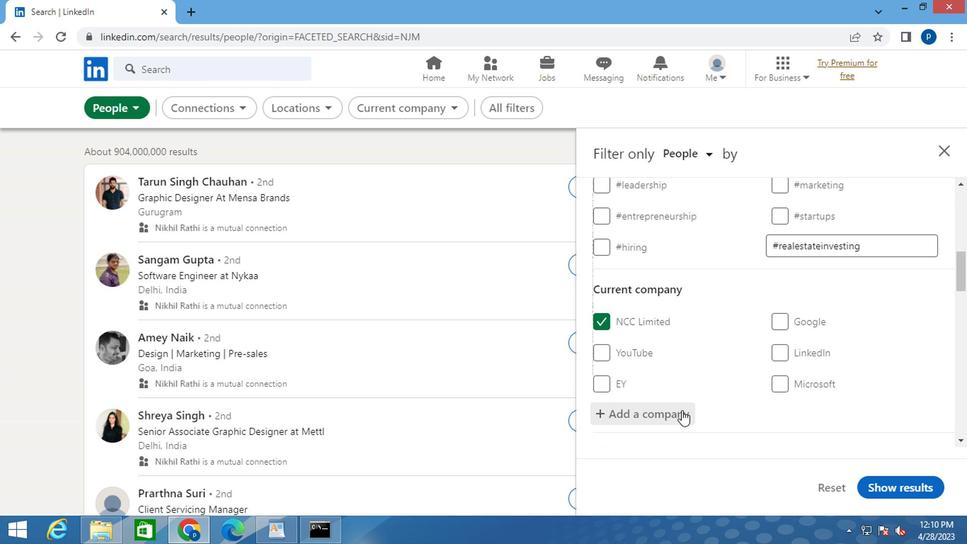 
Action: Mouse scrolled (674, 393) with delta (0, -1)
Screenshot: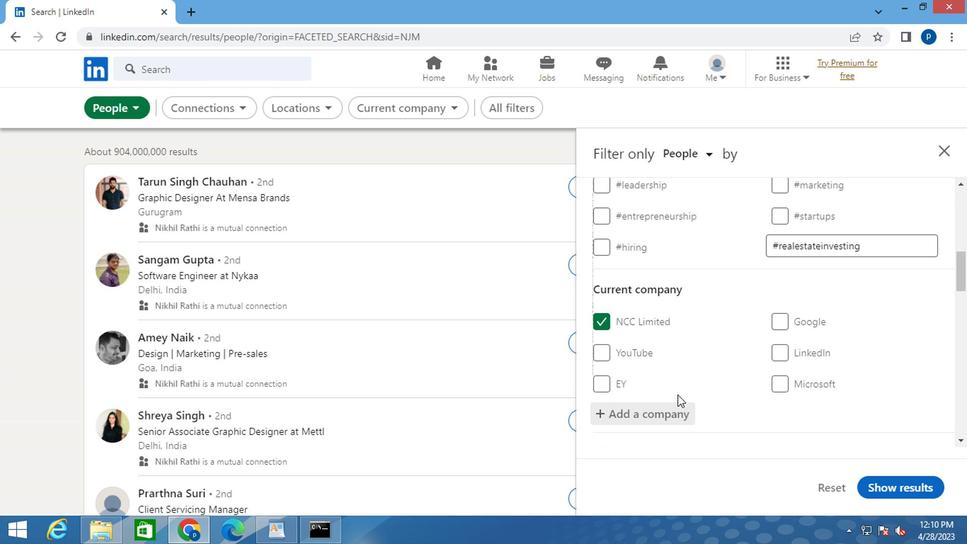 
Action: Mouse scrolled (674, 393) with delta (0, -1)
Screenshot: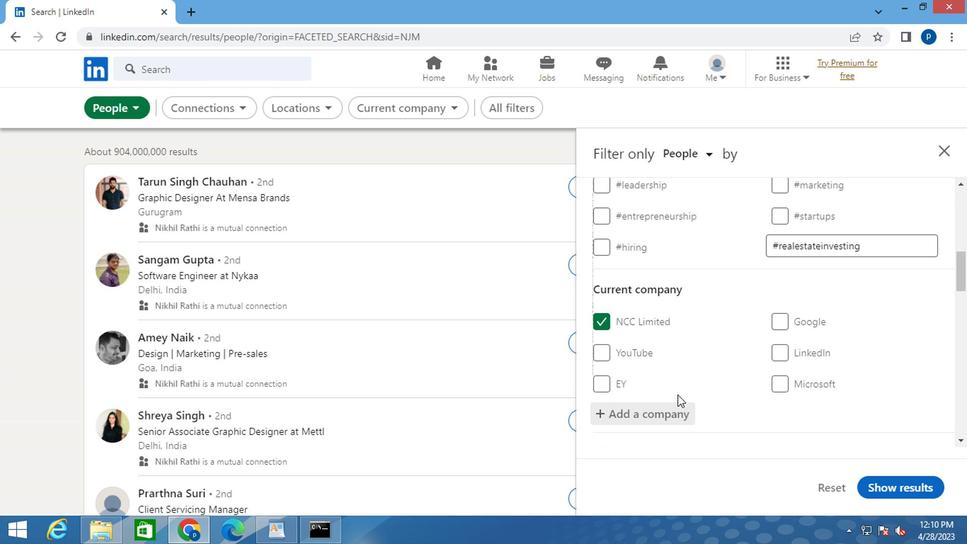 
Action: Mouse moved to (674, 379)
Screenshot: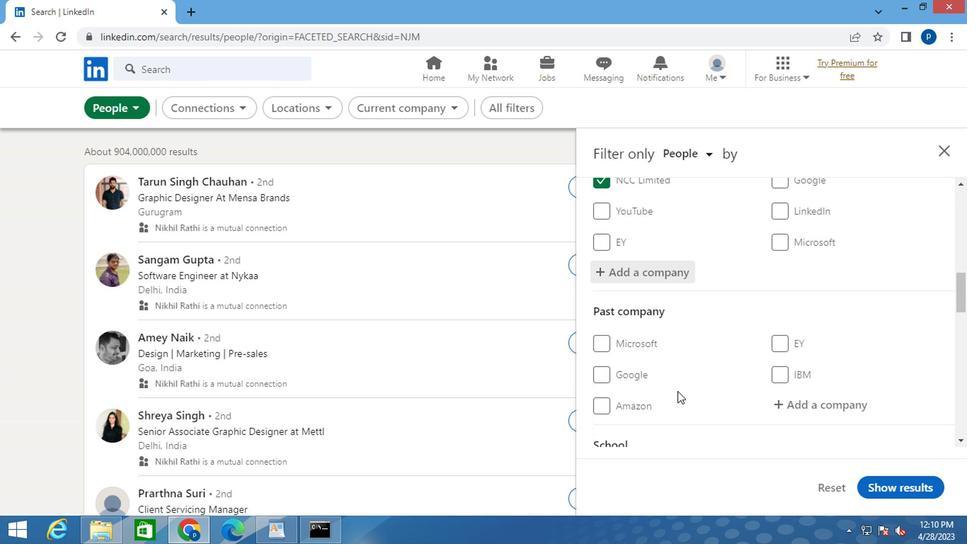
Action: Mouse scrolled (674, 378) with delta (0, -1)
Screenshot: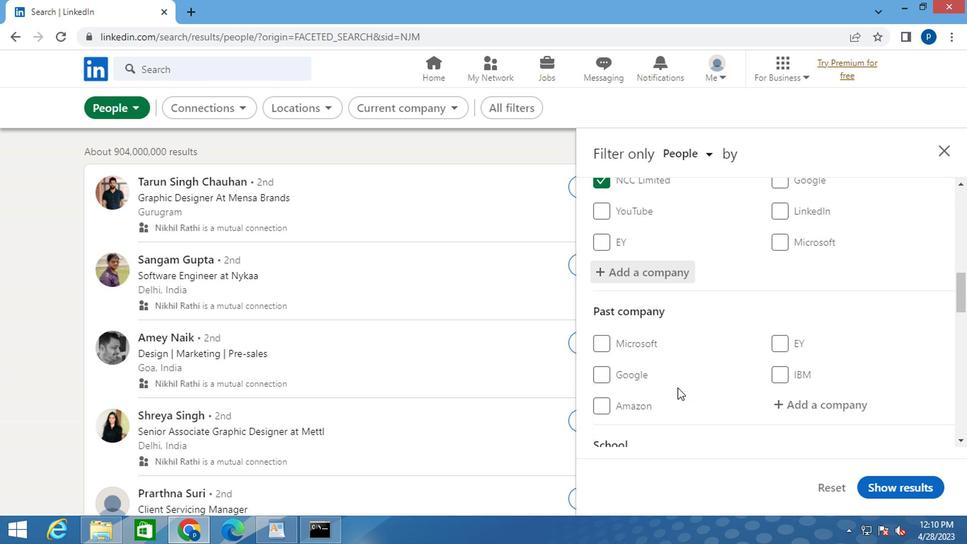 
Action: Mouse scrolled (674, 378) with delta (0, -1)
Screenshot: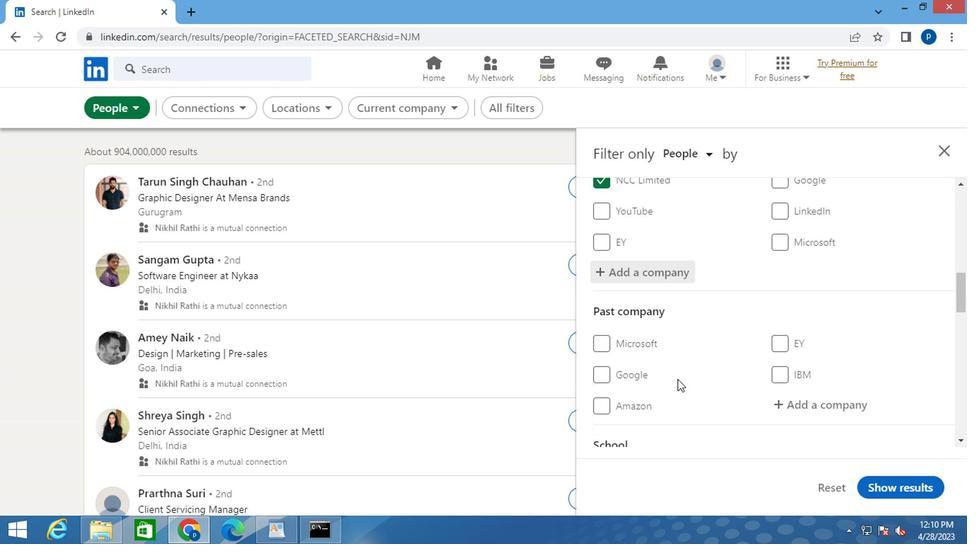 
Action: Mouse moved to (701, 362)
Screenshot: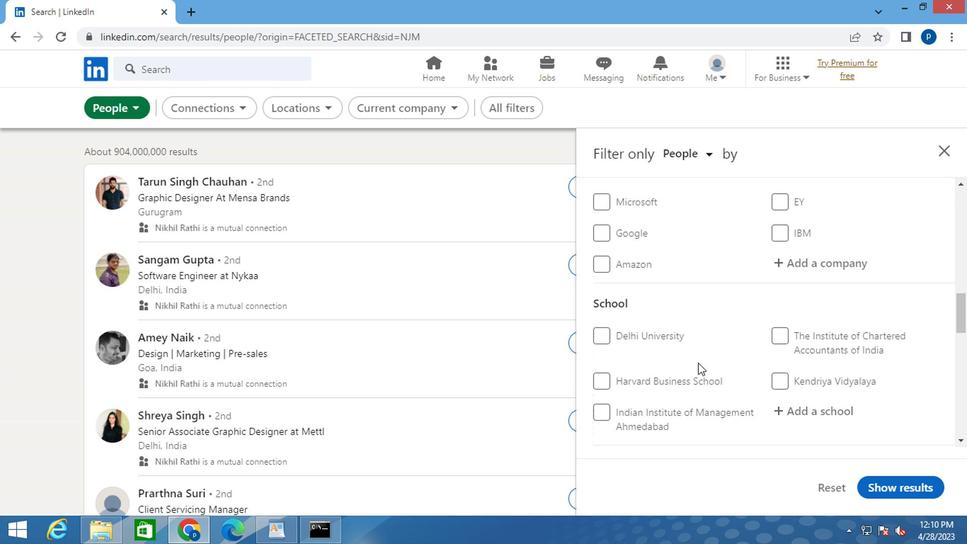 
Action: Mouse scrolled (701, 361) with delta (0, 0)
Screenshot: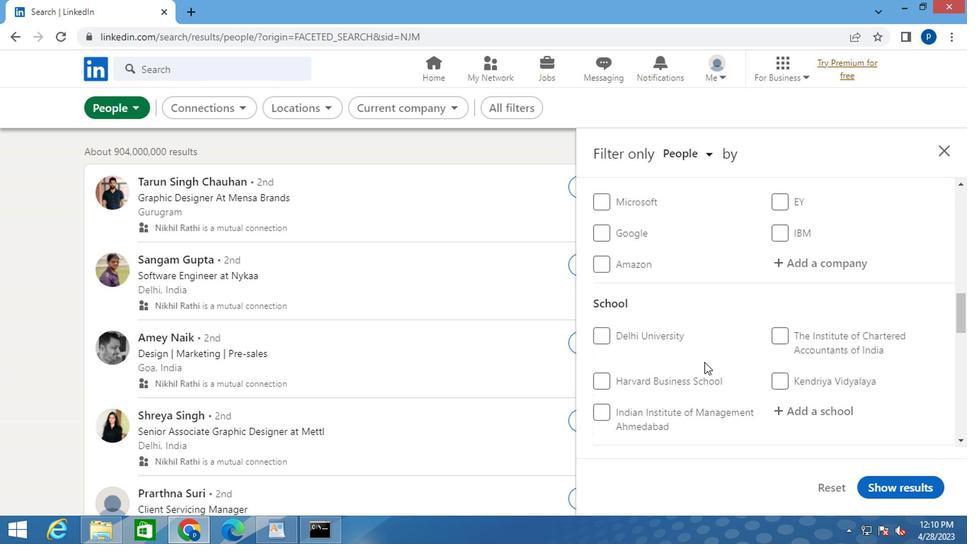 
Action: Mouse scrolled (701, 361) with delta (0, 0)
Screenshot: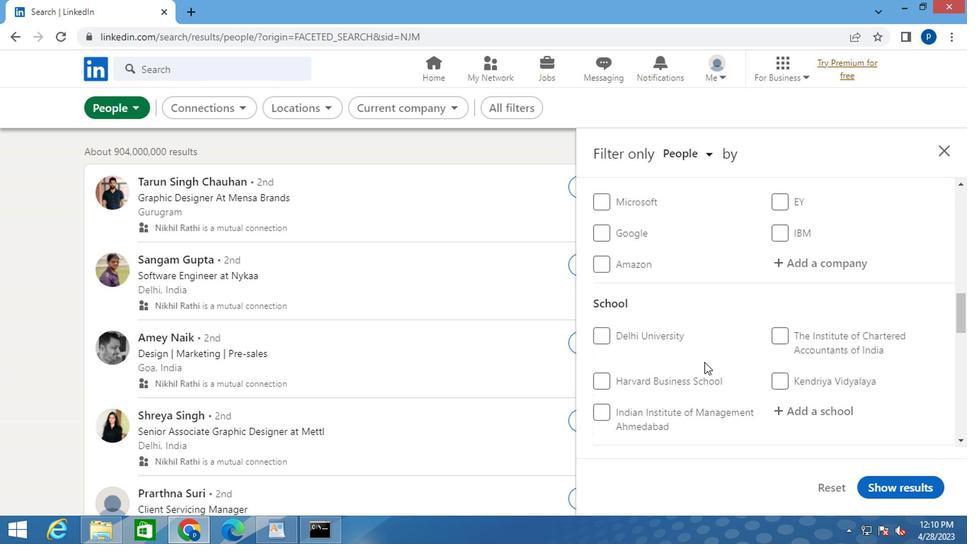 
Action: Mouse moved to (803, 265)
Screenshot: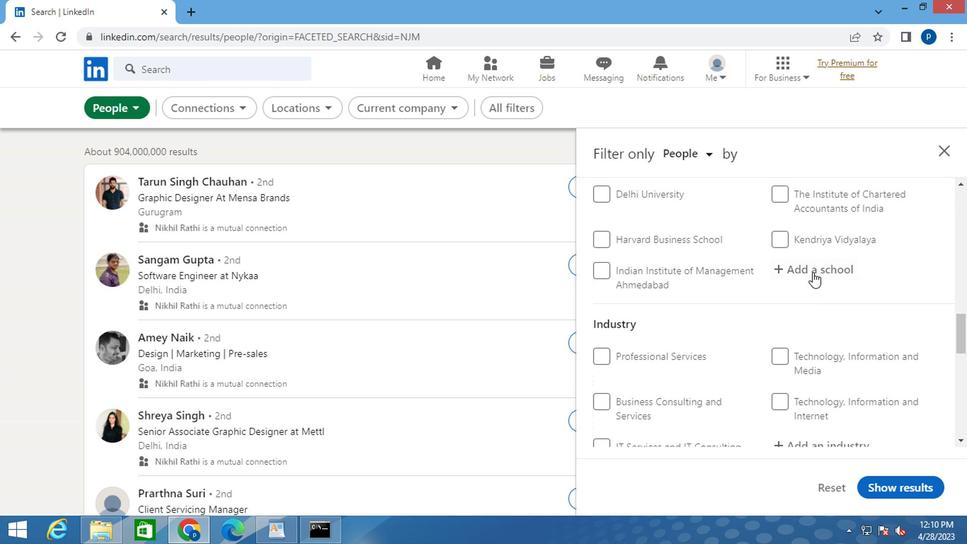 
Action: Mouse pressed left at (803, 265)
Screenshot: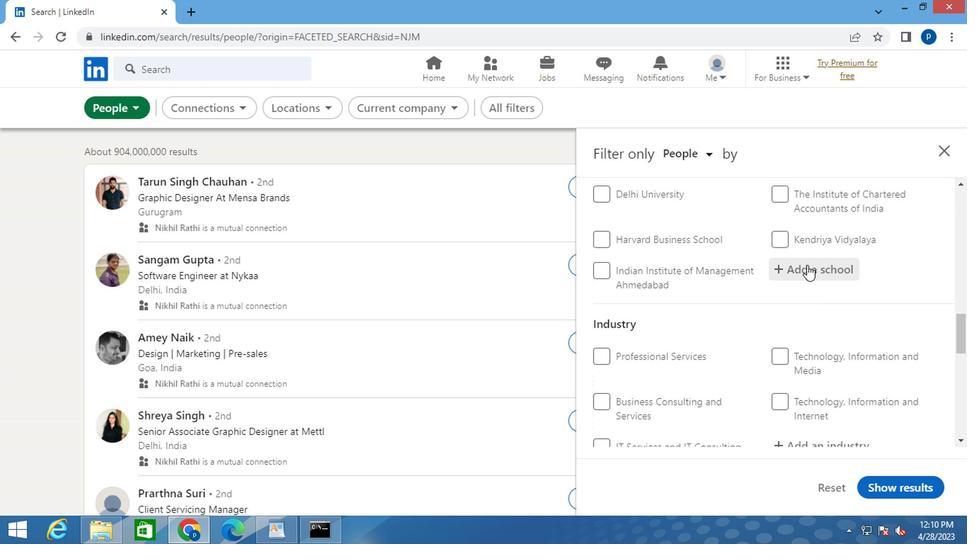 
Action: Mouse pressed left at (803, 265)
Screenshot: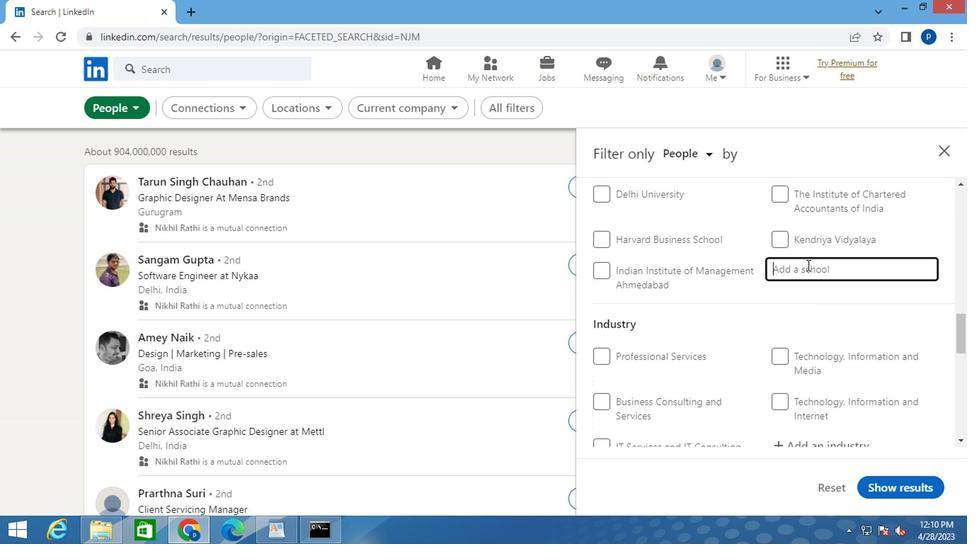 
Action: Key pressed <Key.caps_lock>L.J.
Screenshot: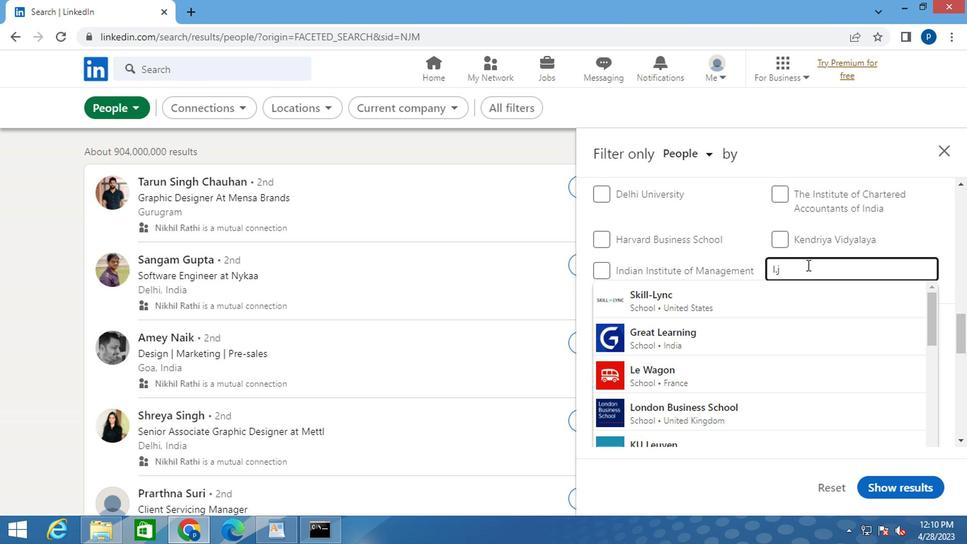 
Action: Mouse moved to (760, 300)
Screenshot: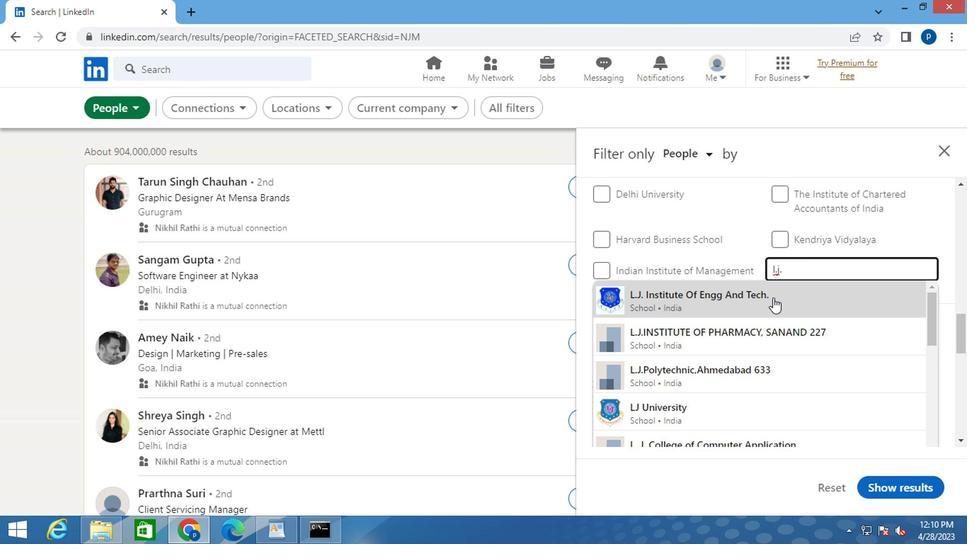 
Action: Mouse pressed left at (760, 300)
Screenshot: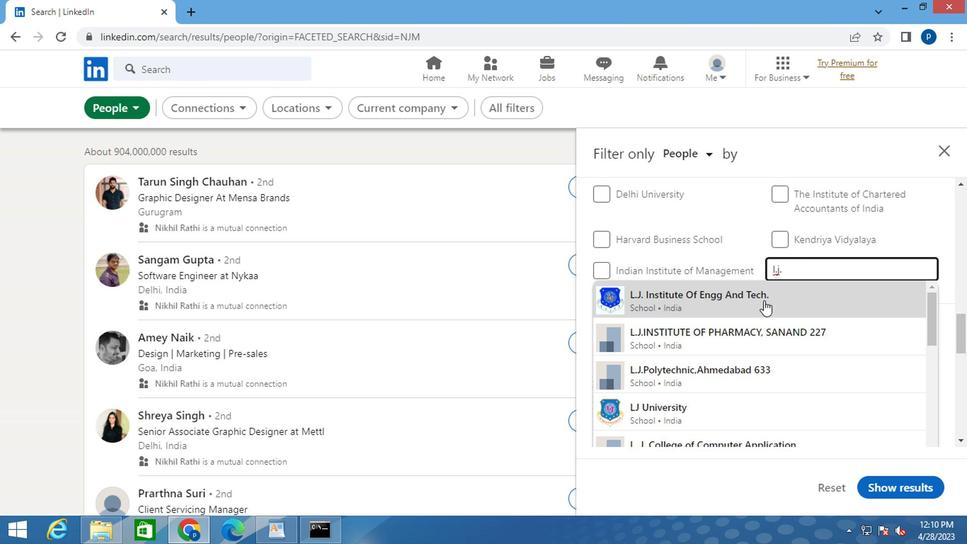 
Action: Mouse moved to (719, 332)
Screenshot: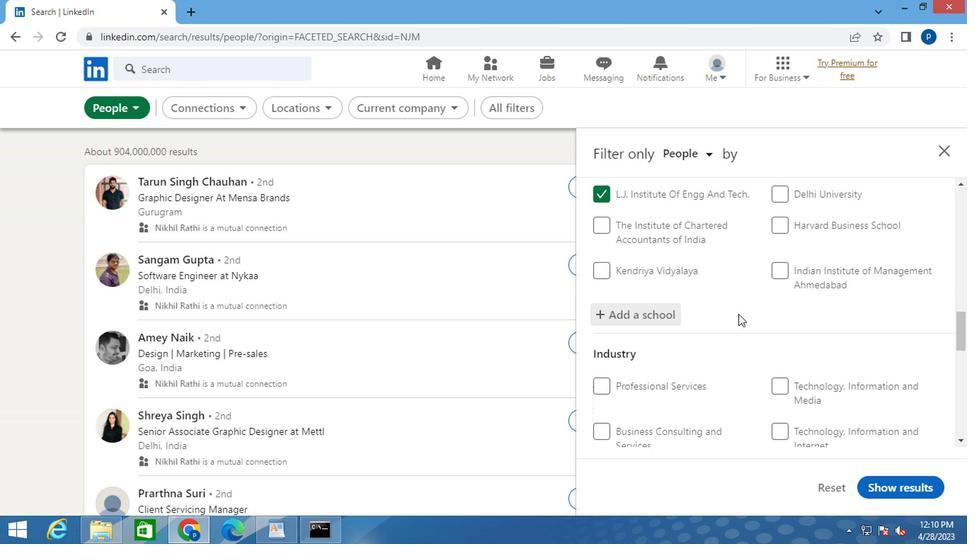 
Action: Mouse scrolled (719, 332) with delta (0, 0)
Screenshot: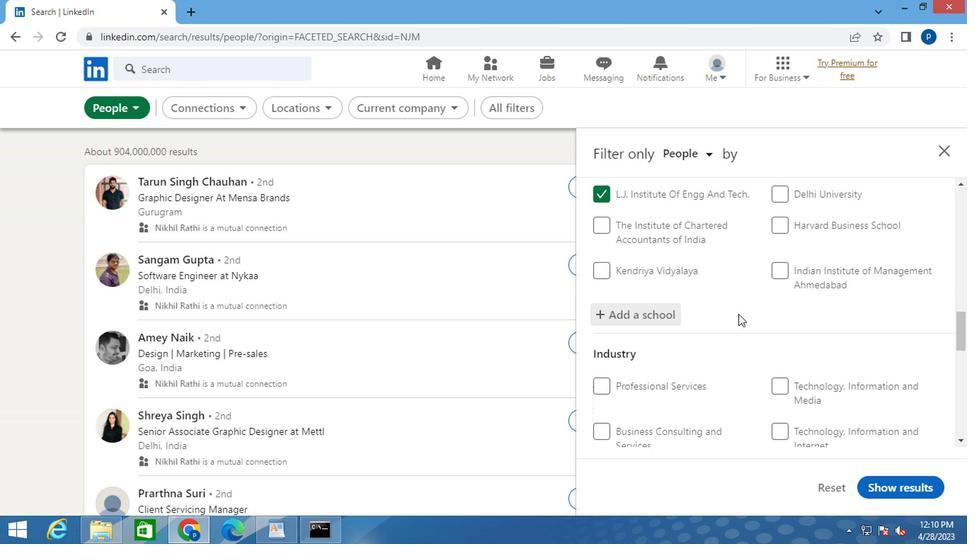 
Action: Mouse scrolled (719, 332) with delta (0, 0)
Screenshot: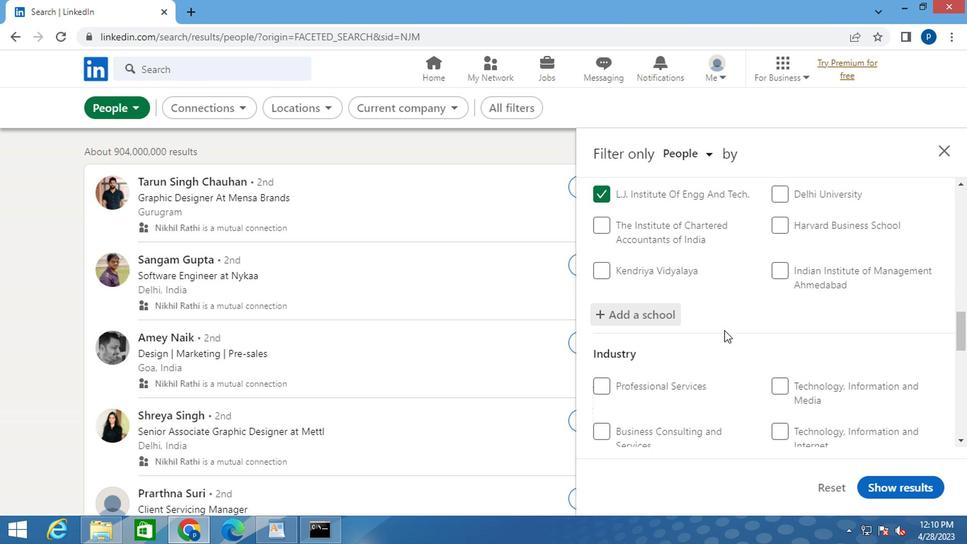 
Action: Mouse moved to (786, 329)
Screenshot: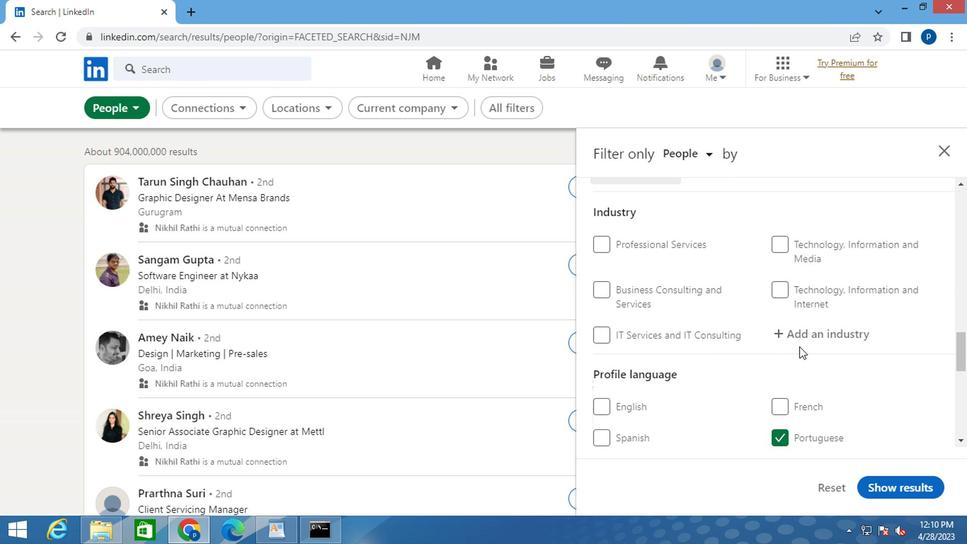 
Action: Mouse pressed left at (786, 329)
Screenshot: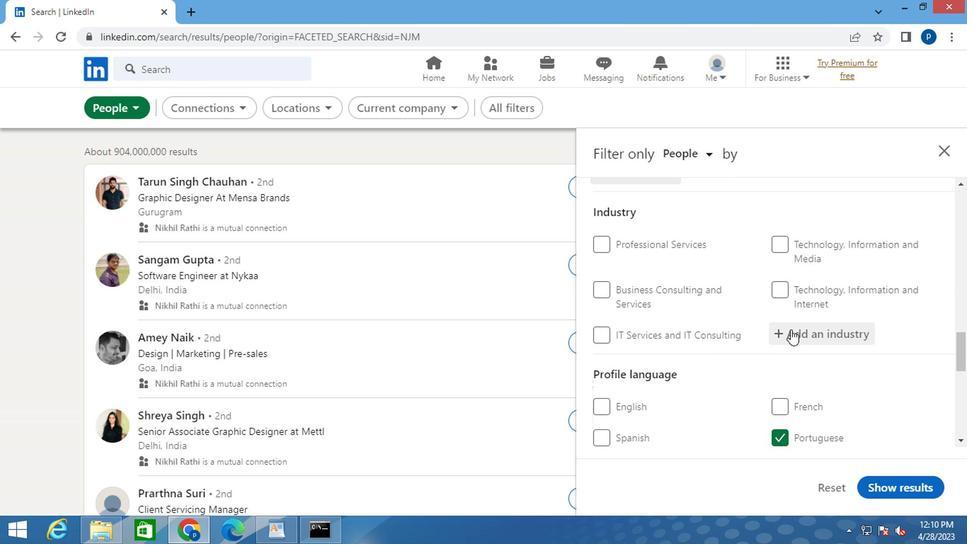 
Action: Key pressed <Key.caps_lock>T<Key.caps_lock>RUS
Screenshot: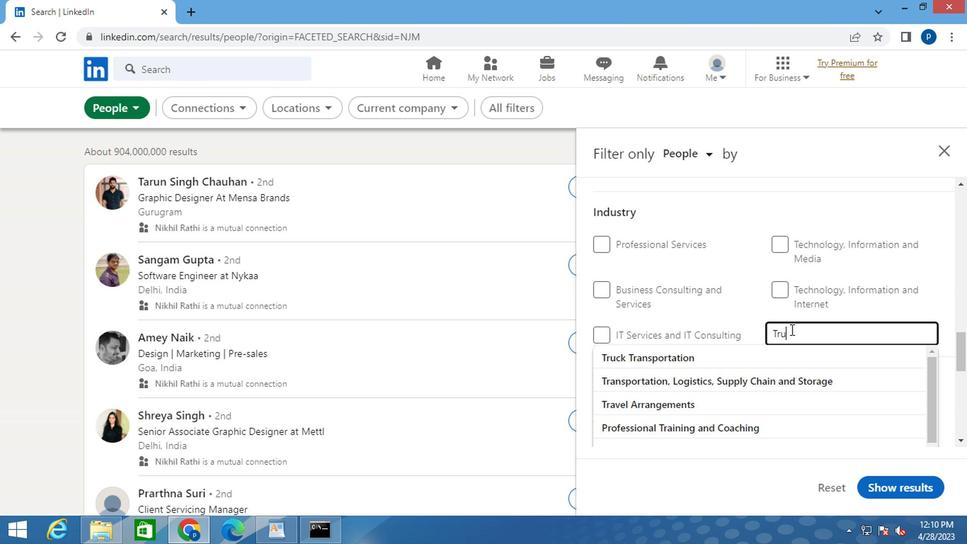 
Action: Mouse moved to (698, 356)
Screenshot: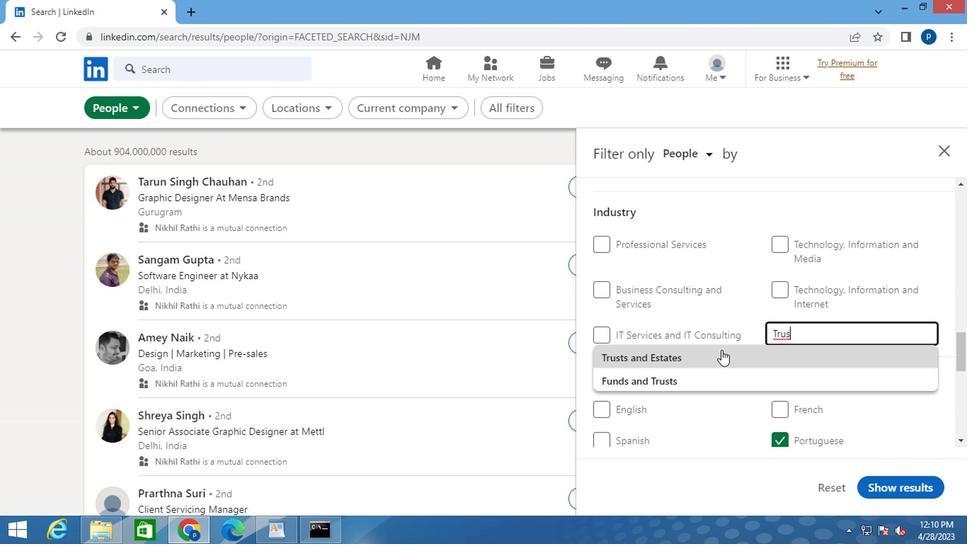 
Action: Mouse pressed left at (698, 356)
Screenshot: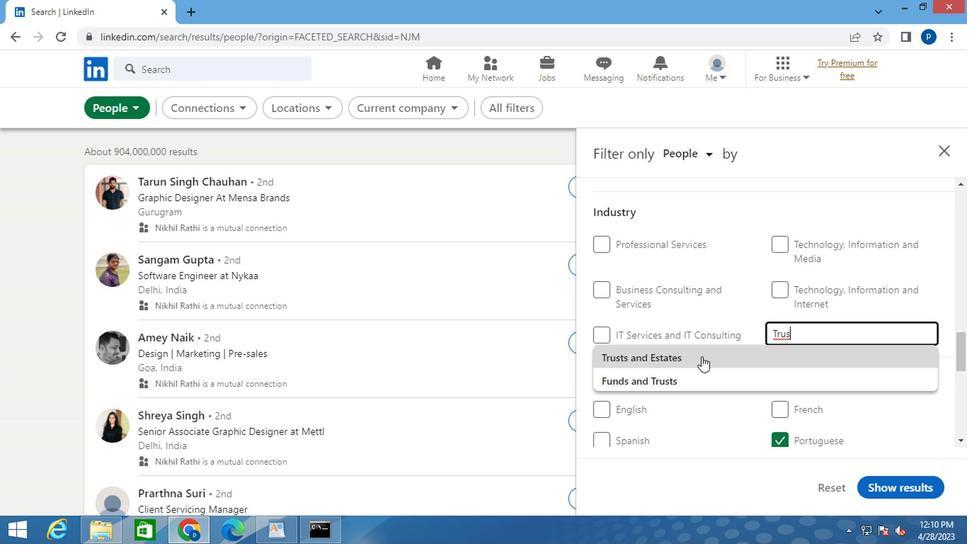 
Action: Mouse moved to (689, 351)
Screenshot: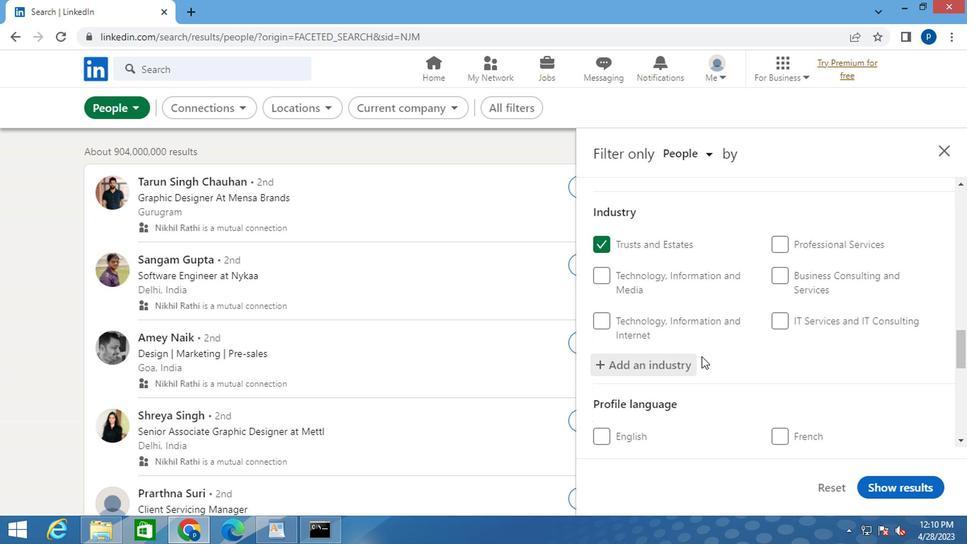 
Action: Mouse scrolled (689, 350) with delta (0, -1)
Screenshot: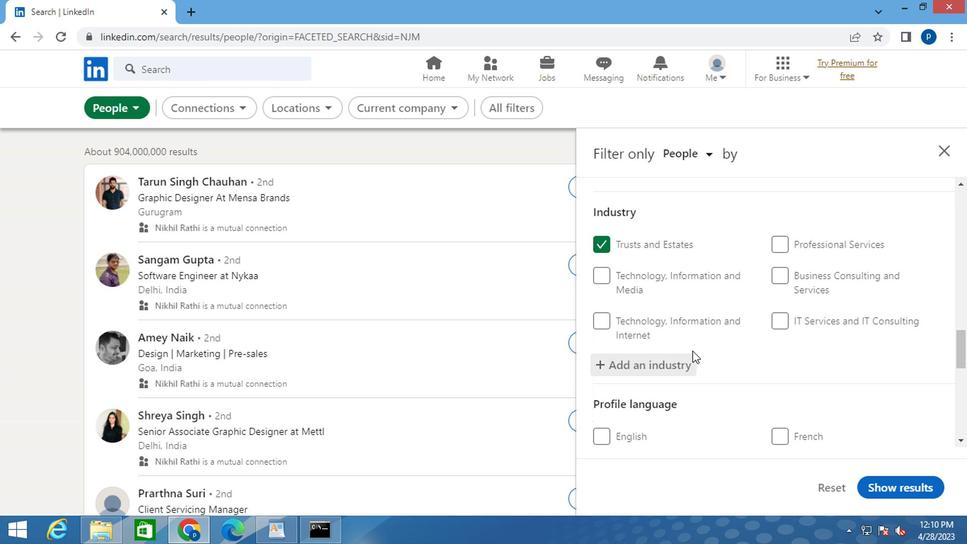 
Action: Mouse scrolled (689, 350) with delta (0, -1)
Screenshot: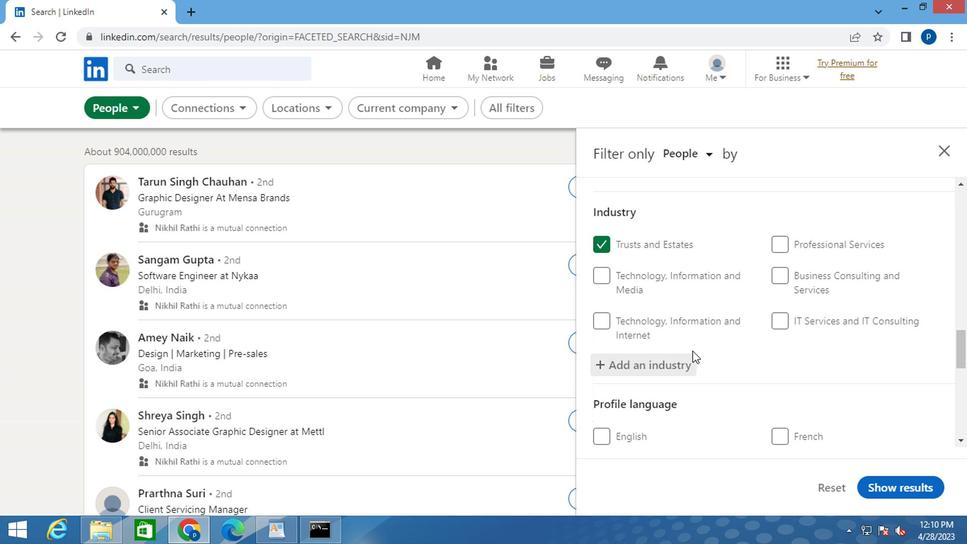 
Action: Mouse moved to (689, 350)
Screenshot: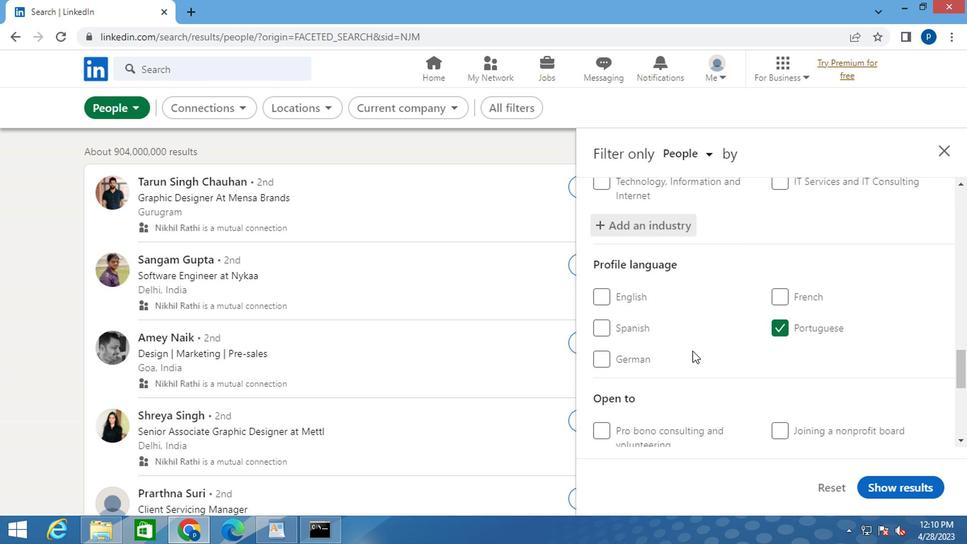 
Action: Mouse scrolled (689, 349) with delta (0, 0)
Screenshot: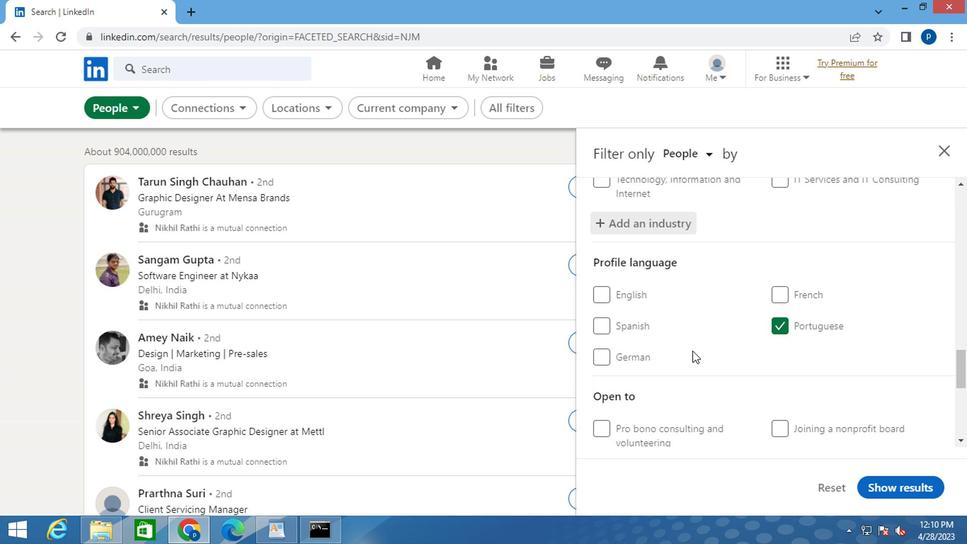 
Action: Mouse scrolled (689, 349) with delta (0, 0)
Screenshot: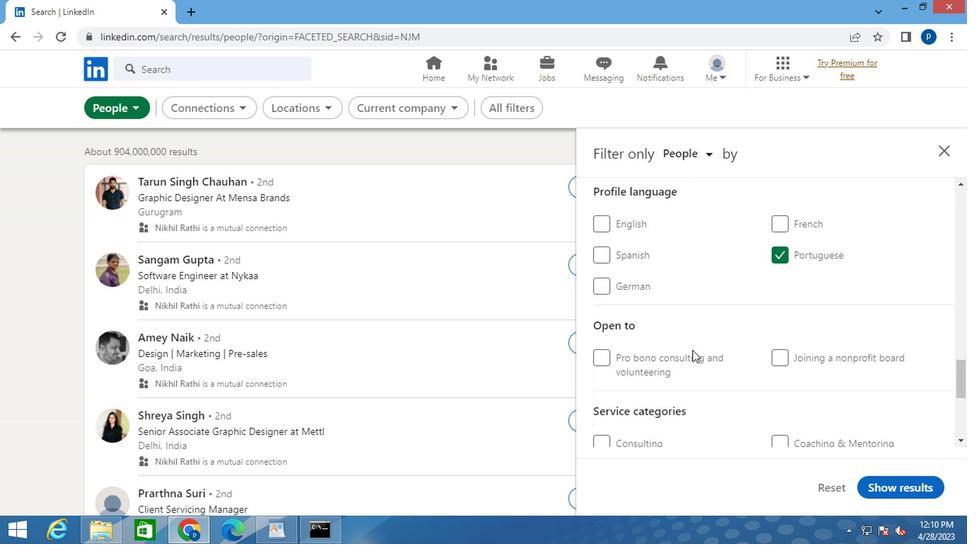 
Action: Mouse moved to (692, 348)
Screenshot: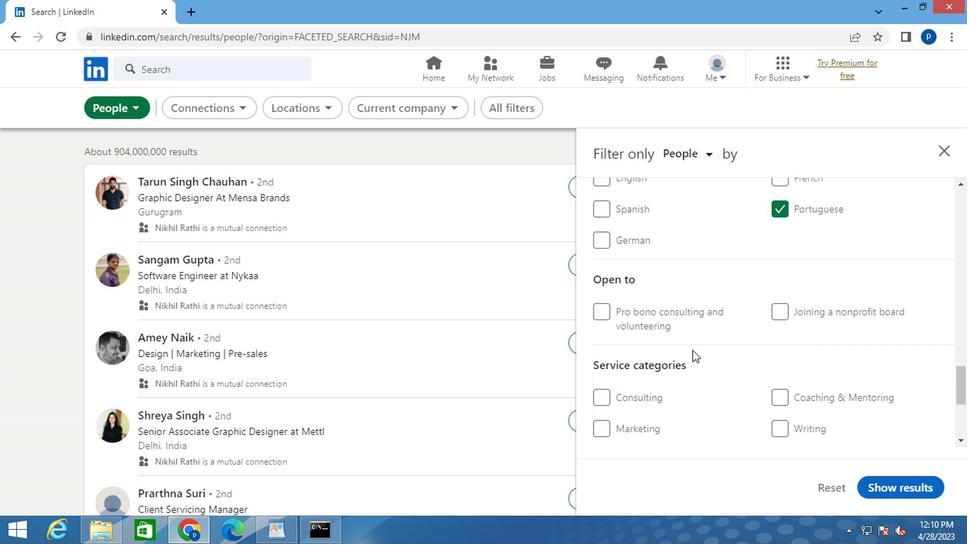 
Action: Mouse scrolled (692, 347) with delta (0, 0)
Screenshot: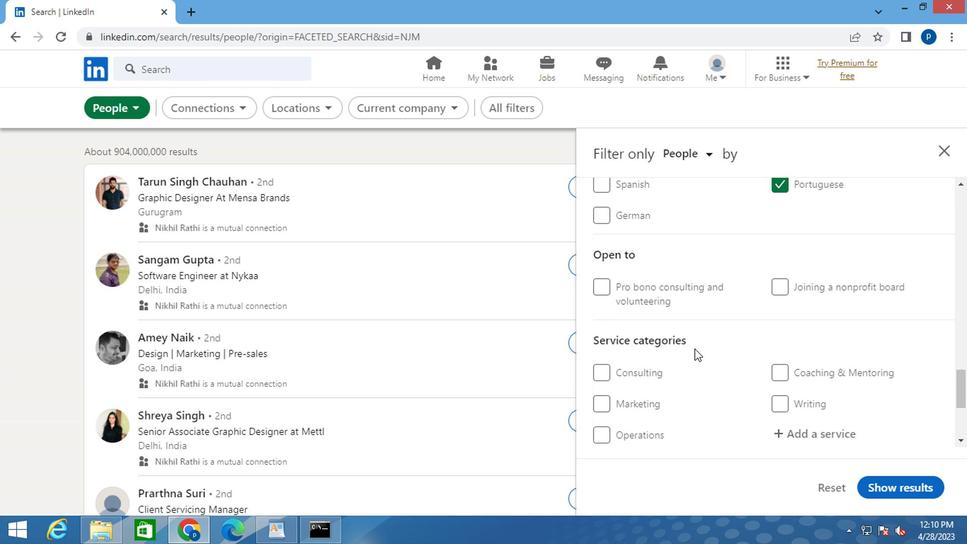 
Action: Mouse moved to (795, 363)
Screenshot: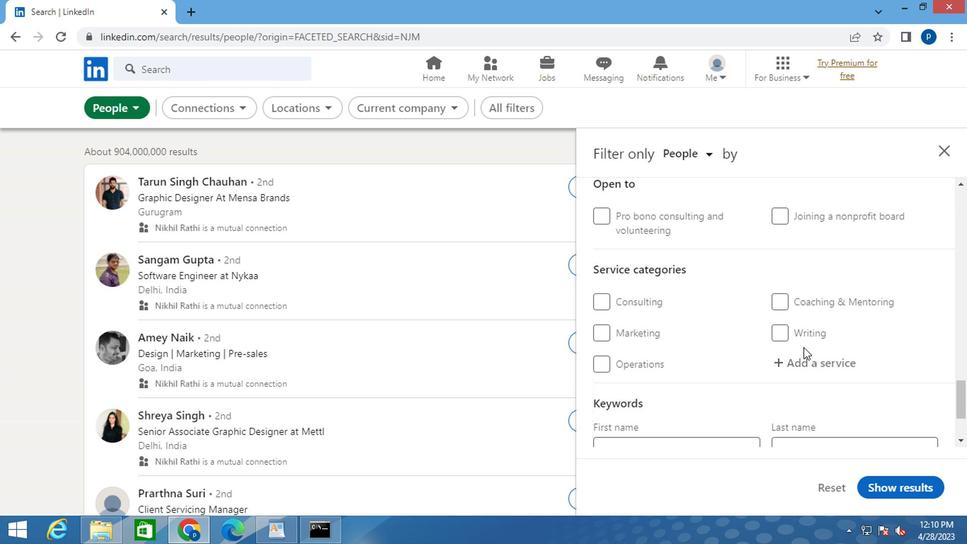 
Action: Mouse pressed left at (795, 363)
Screenshot: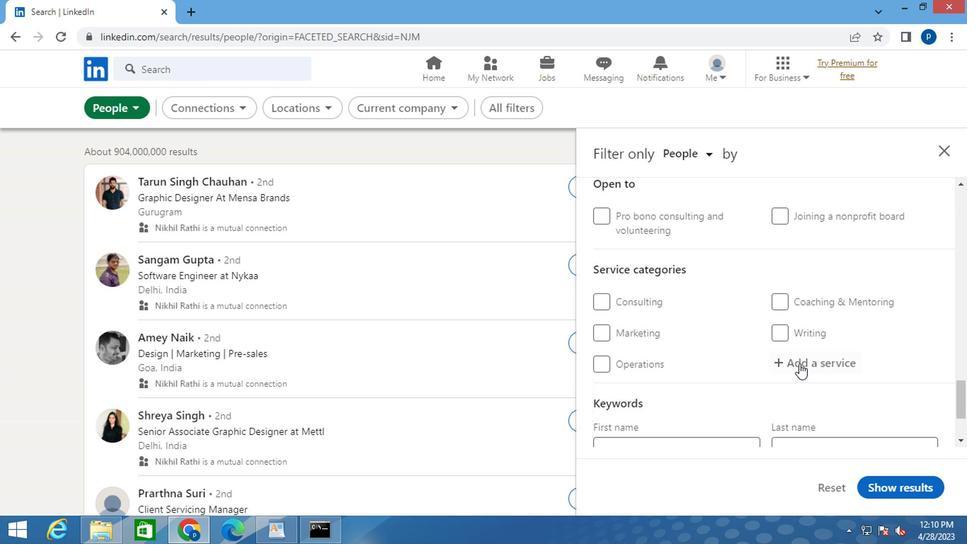 
Action: Mouse moved to (794, 361)
Screenshot: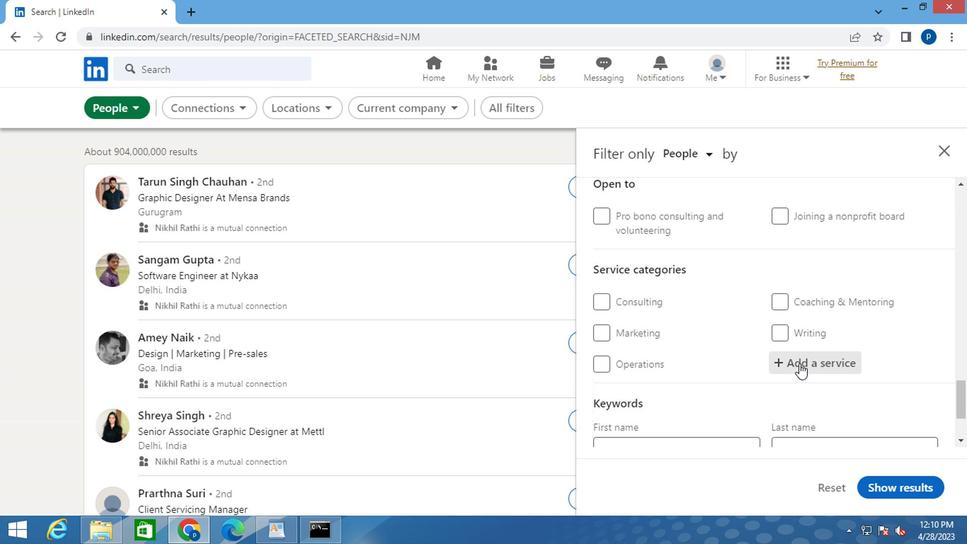 
Action: Mouse pressed left at (794, 361)
Screenshot: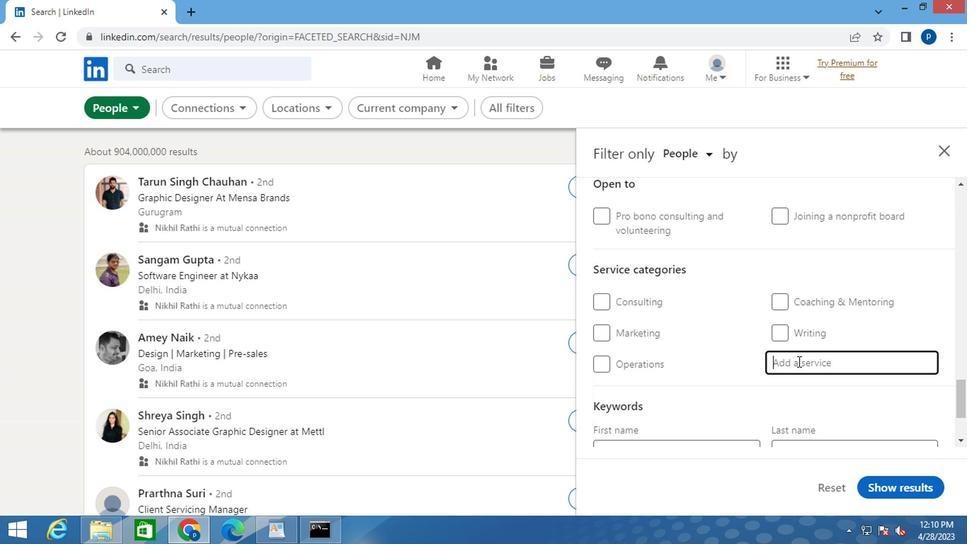 
Action: Key pressed <Key.caps_lock>DUI<Key.space>
Screenshot: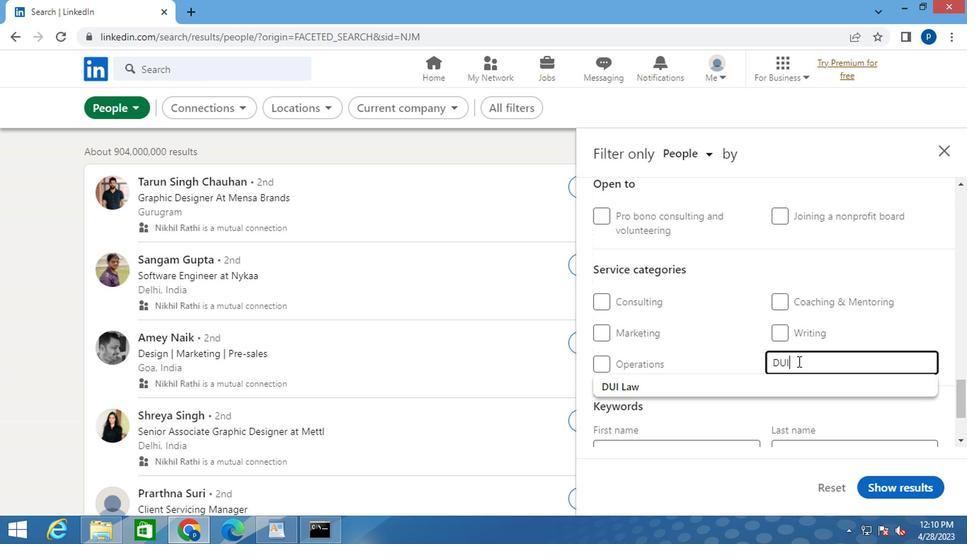 
Action: Mouse moved to (660, 388)
Screenshot: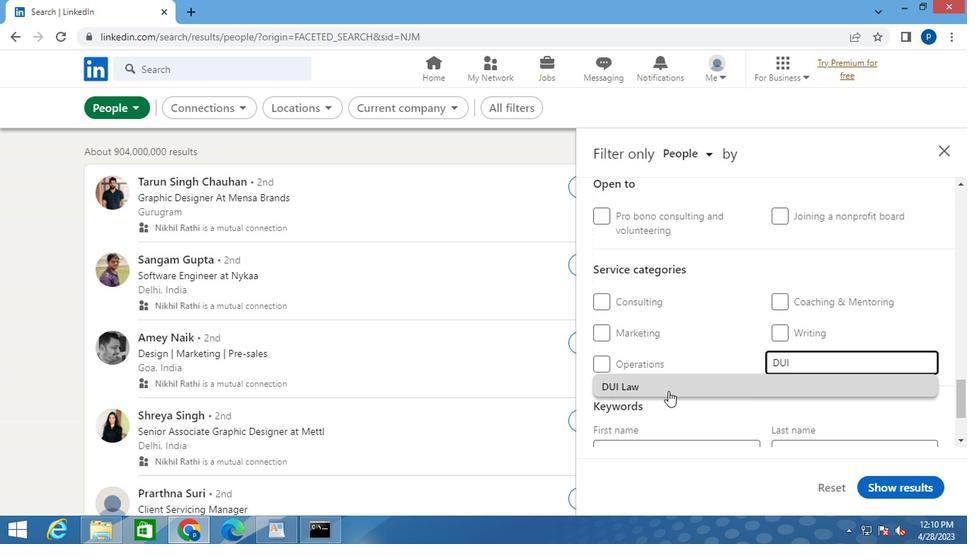 
Action: Mouse pressed left at (660, 388)
Screenshot: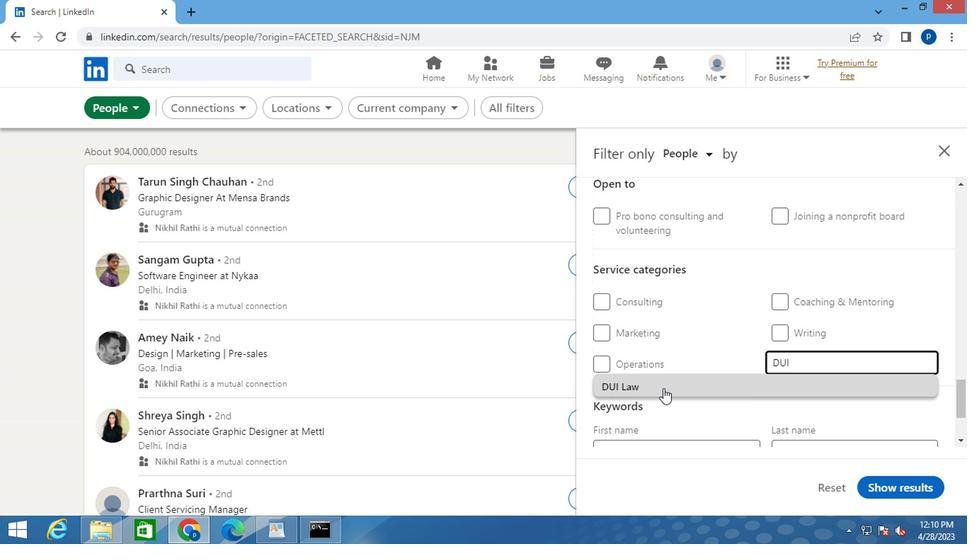 
Action: Mouse moved to (660, 385)
Screenshot: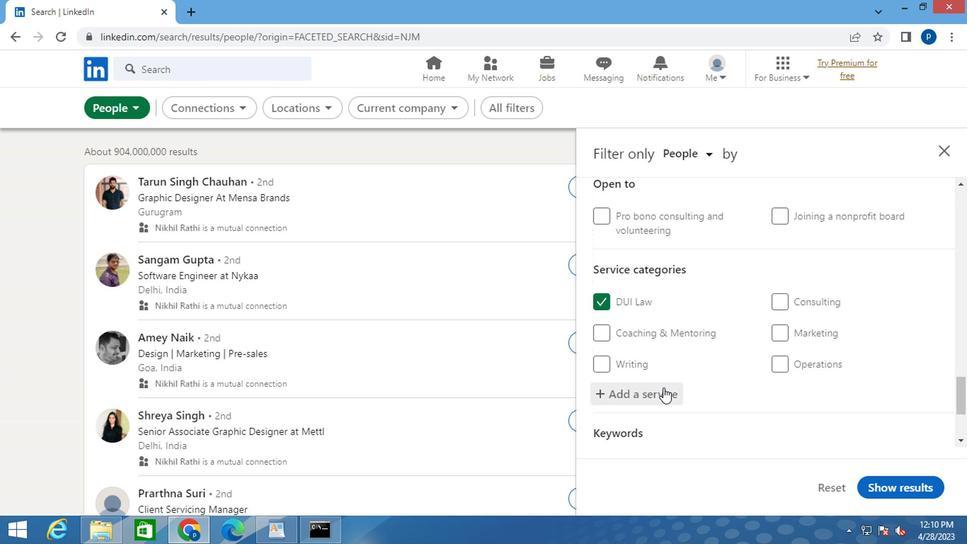 
Action: Mouse scrolled (660, 384) with delta (0, 0)
Screenshot: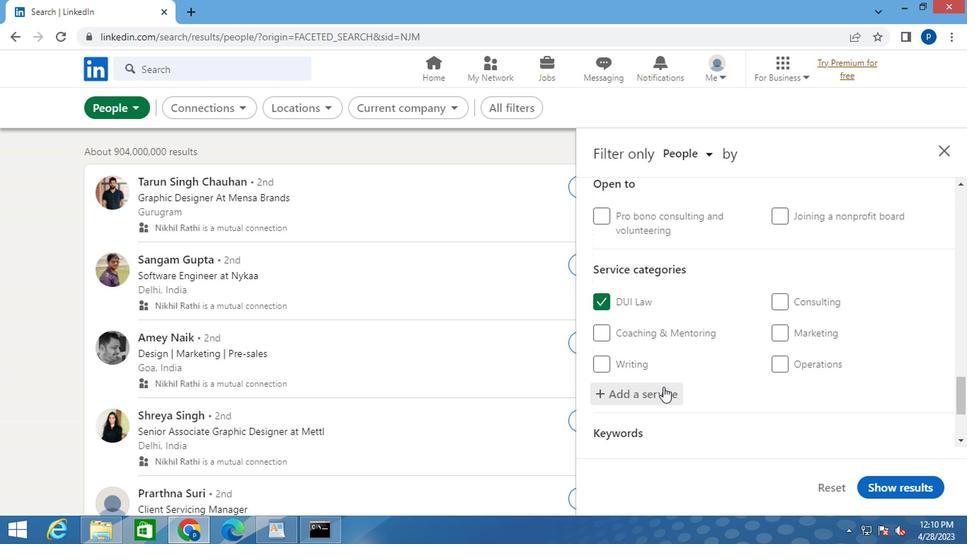 
Action: Mouse scrolled (660, 384) with delta (0, 0)
Screenshot: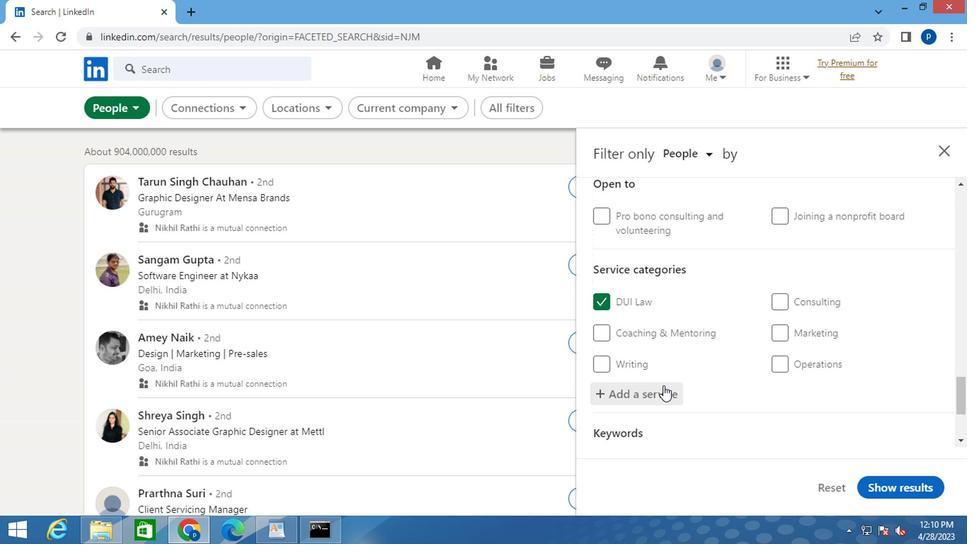 
Action: Mouse moved to (660, 384)
Screenshot: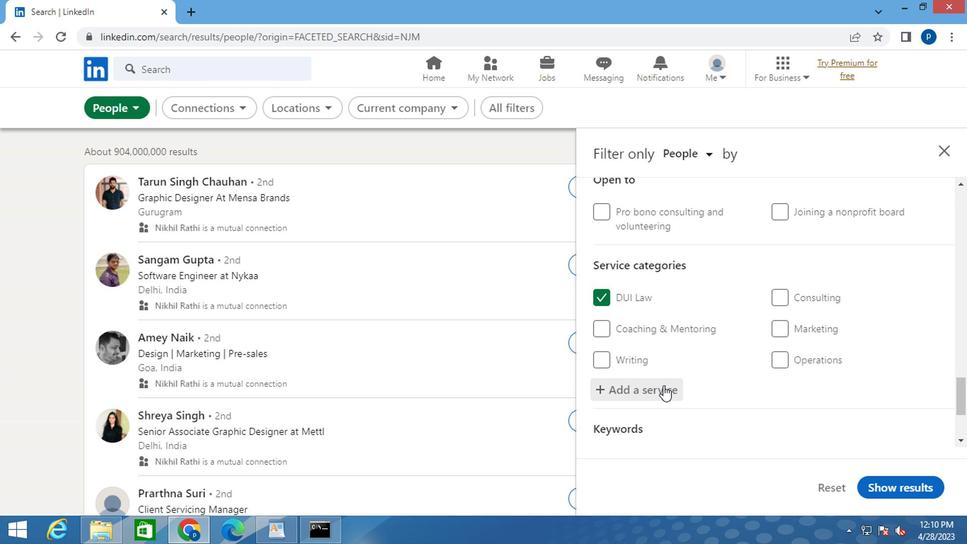 
Action: Mouse scrolled (660, 384) with delta (0, 0)
Screenshot: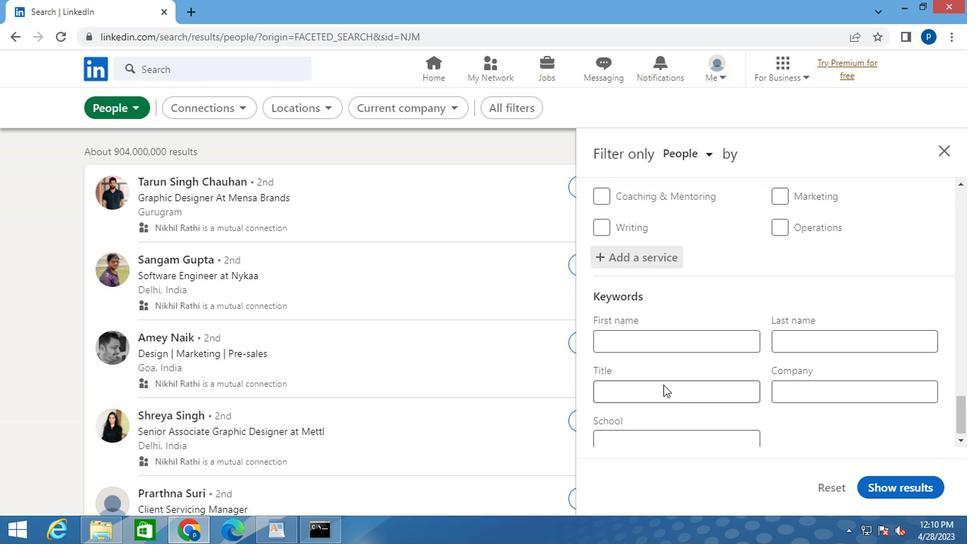 
Action: Mouse moved to (644, 380)
Screenshot: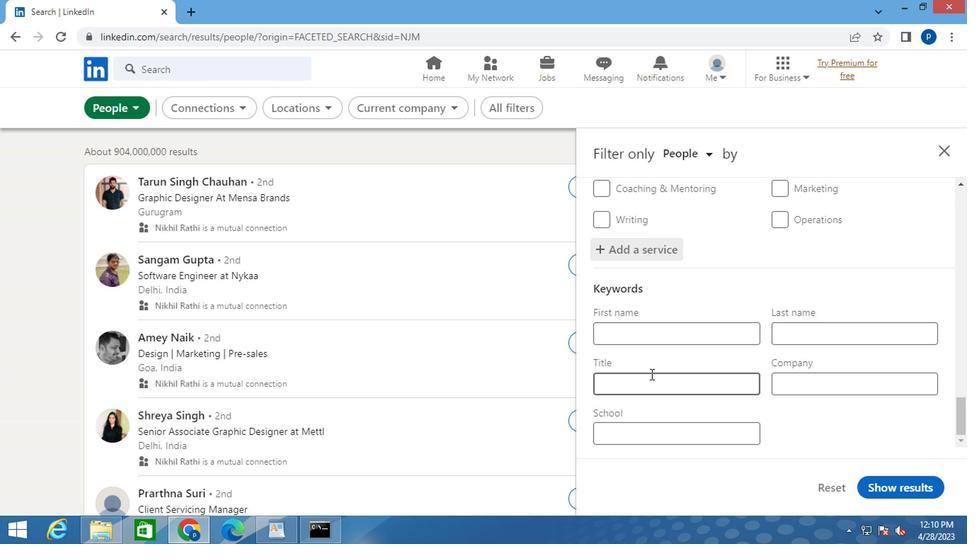 
Action: Mouse pressed left at (644, 380)
Screenshot: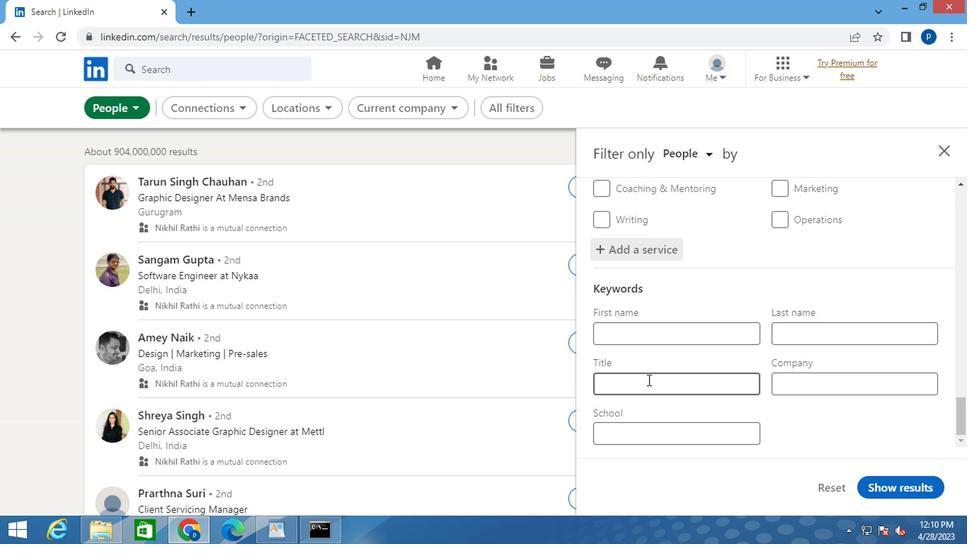 
Action: Mouse moved to (644, 381)
Screenshot: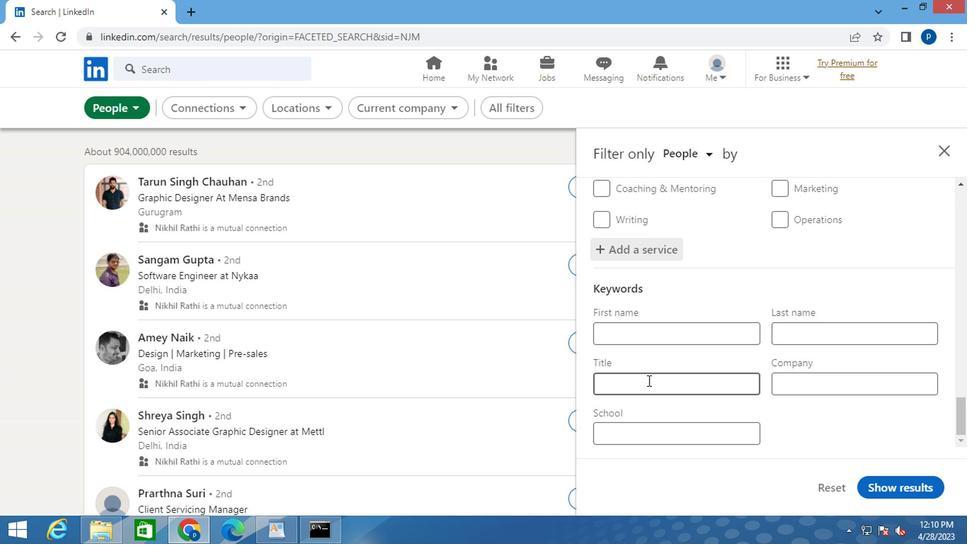 
Action: Key pressed <Key.caps_lock>T<Key.backspace><Key.caps_lock>T<Key.caps_lock>RANSLATOR<Key.space>
Screenshot: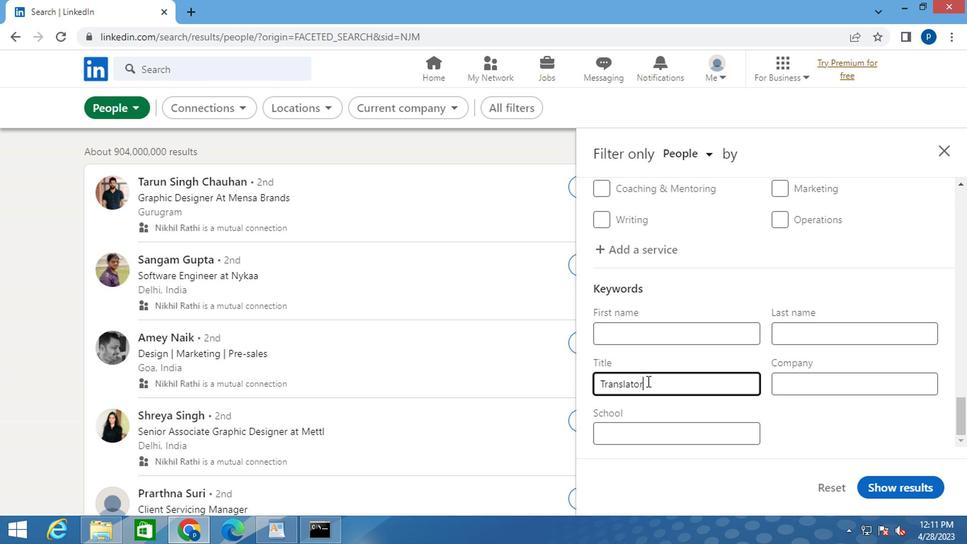 
Action: Mouse moved to (890, 484)
Screenshot: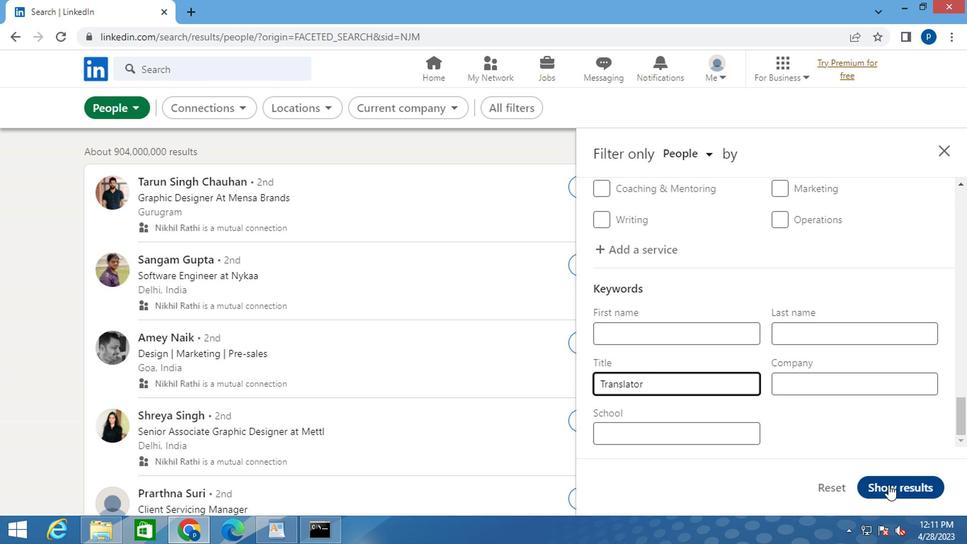 
Action: Mouse pressed left at (890, 484)
Screenshot: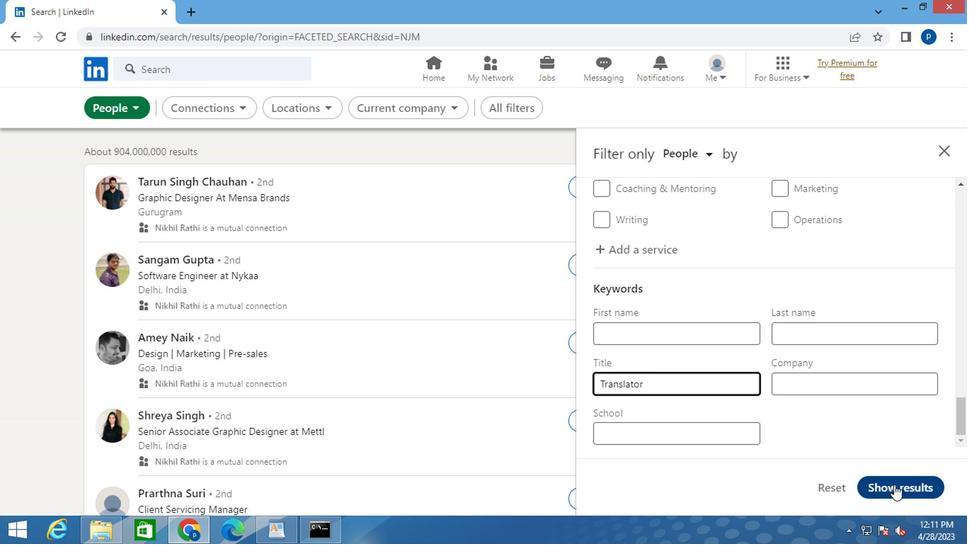 
